 Task: Go to Program & Features. Select Whole Food Market. Add to cart Organic Herbal Remedies-2. Place order for Kira Turner, _x000D_
2504 Standardbred Dr_x000D_
Lancaster, Pennsylvania(PA), 17603, Cell Number (717) 299-6227
Action: Mouse moved to (288, 268)
Screenshot: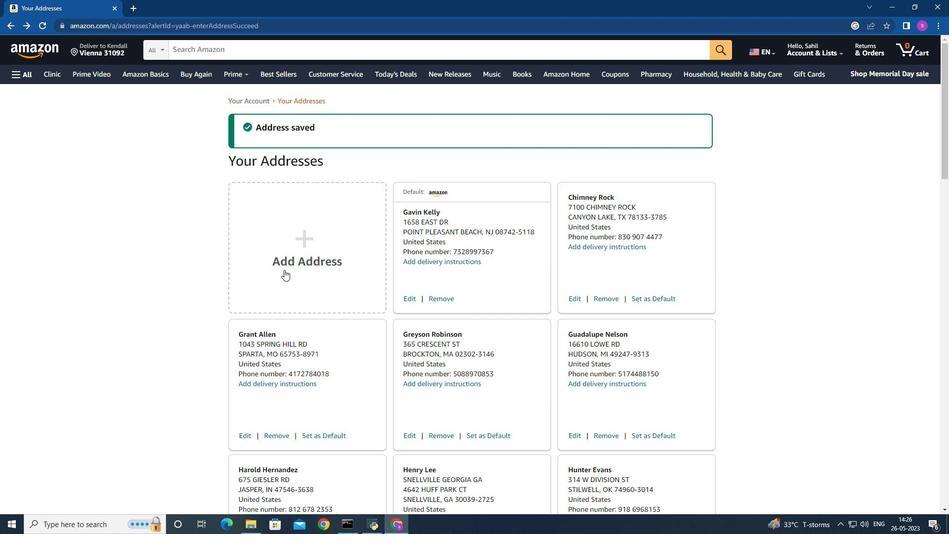 
Action: Mouse pressed left at (288, 268)
Screenshot: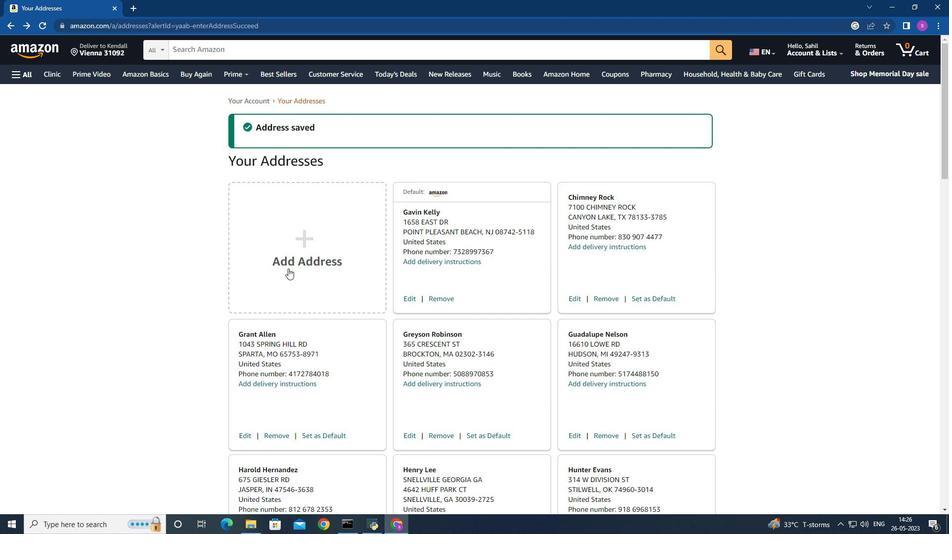 
Action: Mouse moved to (395, 240)
Screenshot: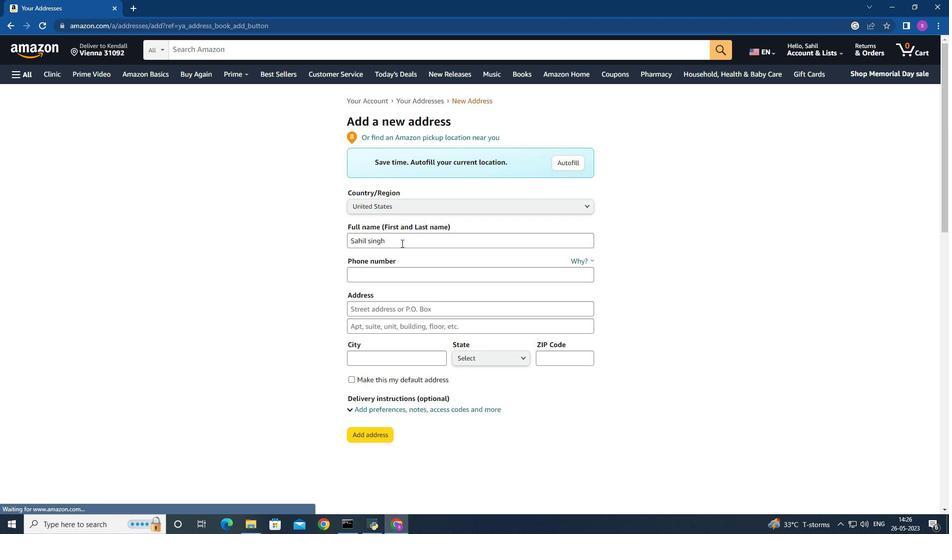 
Action: Mouse pressed left at (395, 240)
Screenshot: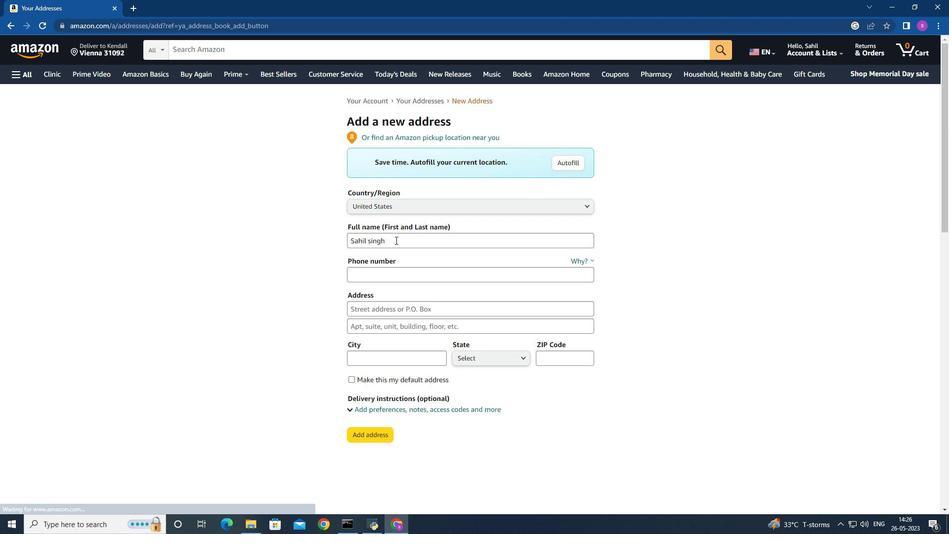 
Action: Mouse moved to (320, 247)
Screenshot: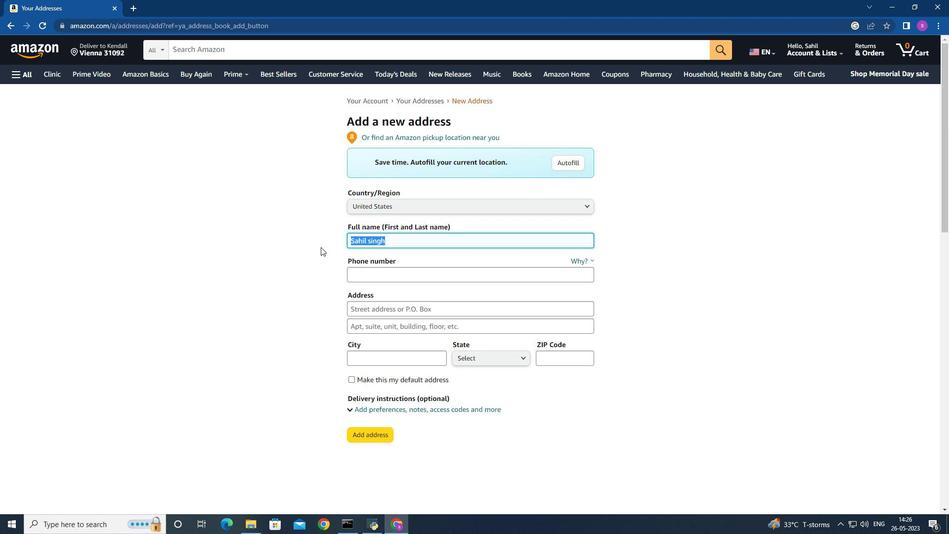 
Action: Key pressed <Key.backspace><Key.shift>Kira<Key.space><Key.shift><Key.shift>Turner
Screenshot: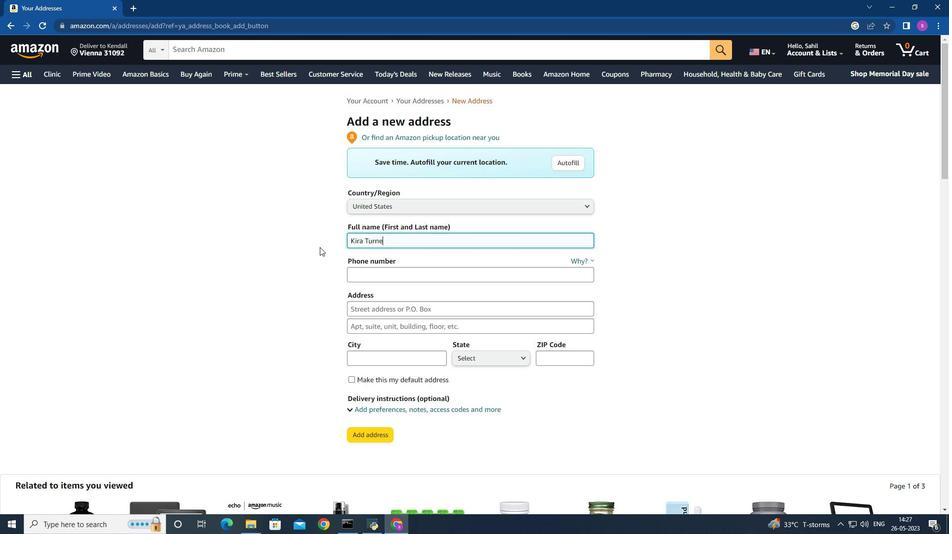 
Action: Mouse moved to (365, 276)
Screenshot: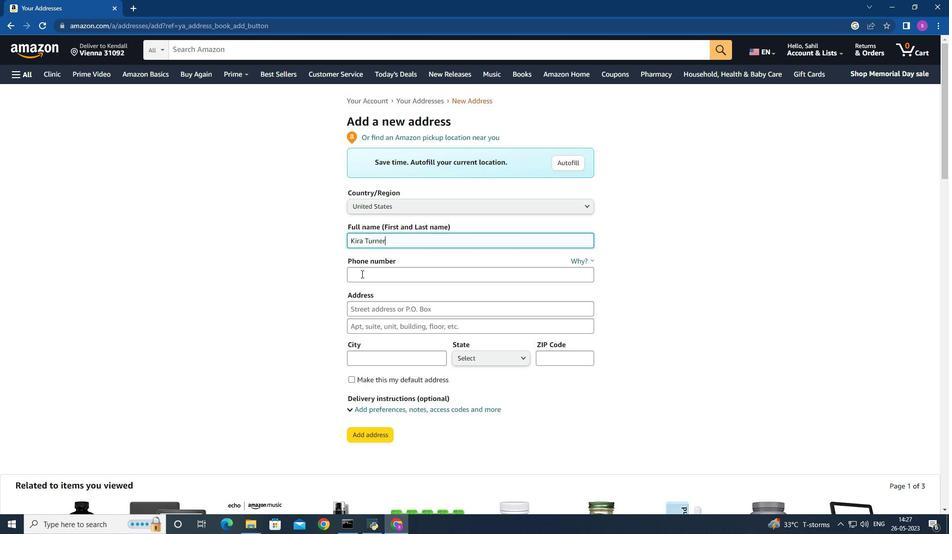 
Action: Mouse pressed left at (365, 276)
Screenshot: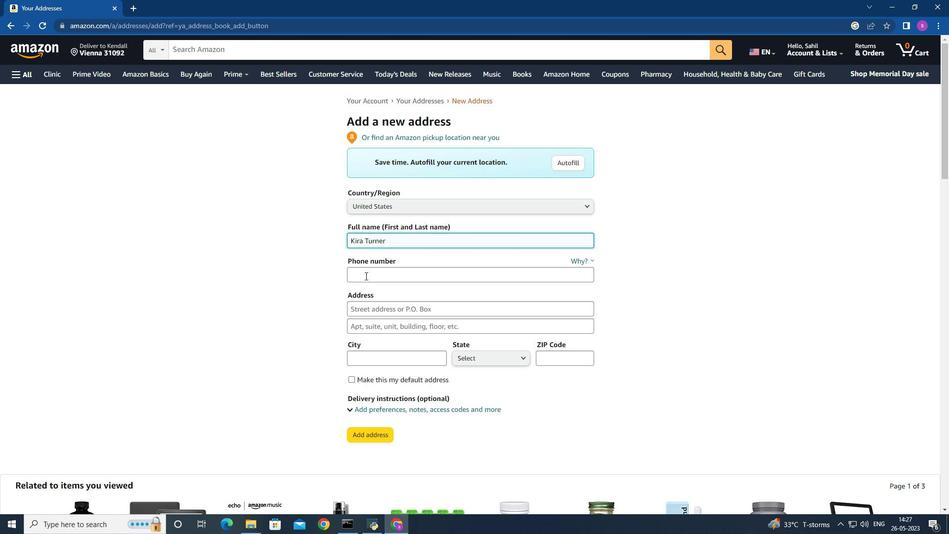 
Action: Key pressed 717<Key.space>299<Key.space>6227
Screenshot: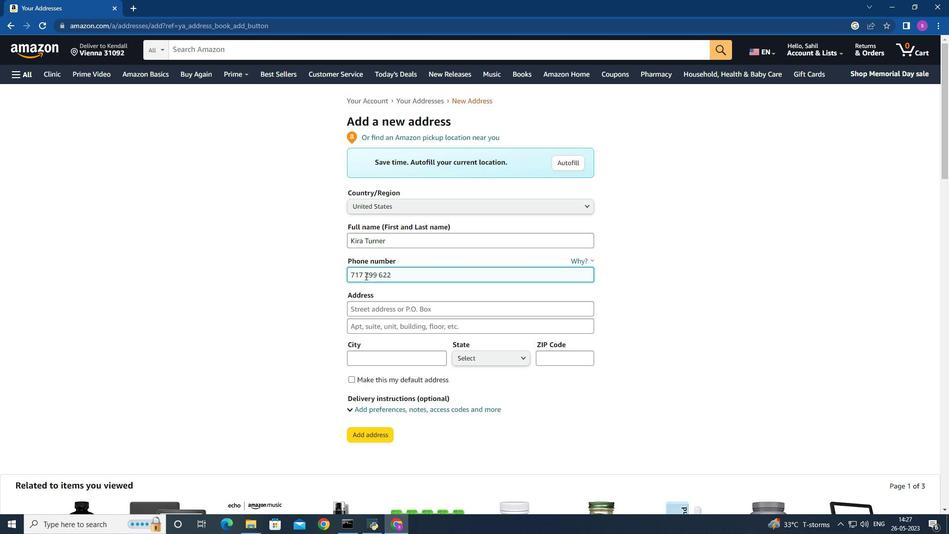 
Action: Mouse moved to (364, 308)
Screenshot: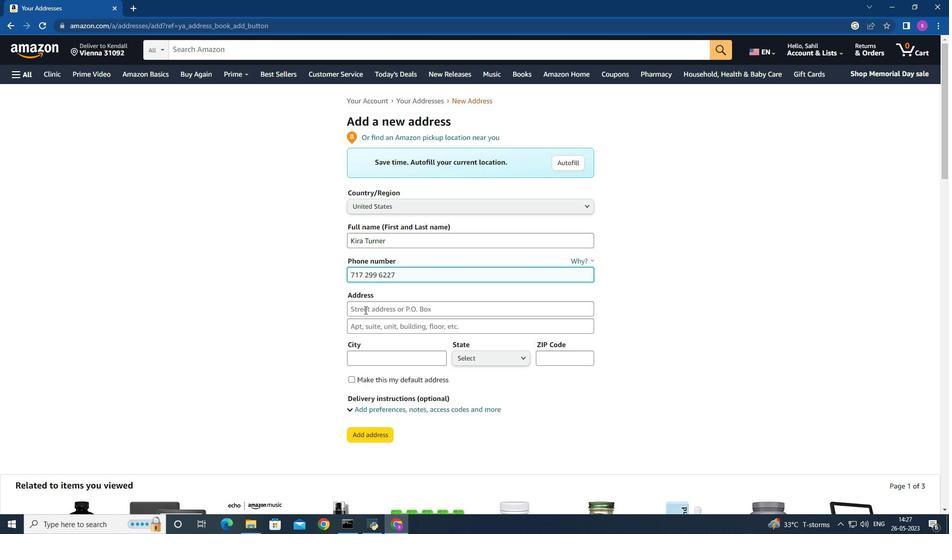 
Action: Mouse pressed left at (364, 308)
Screenshot: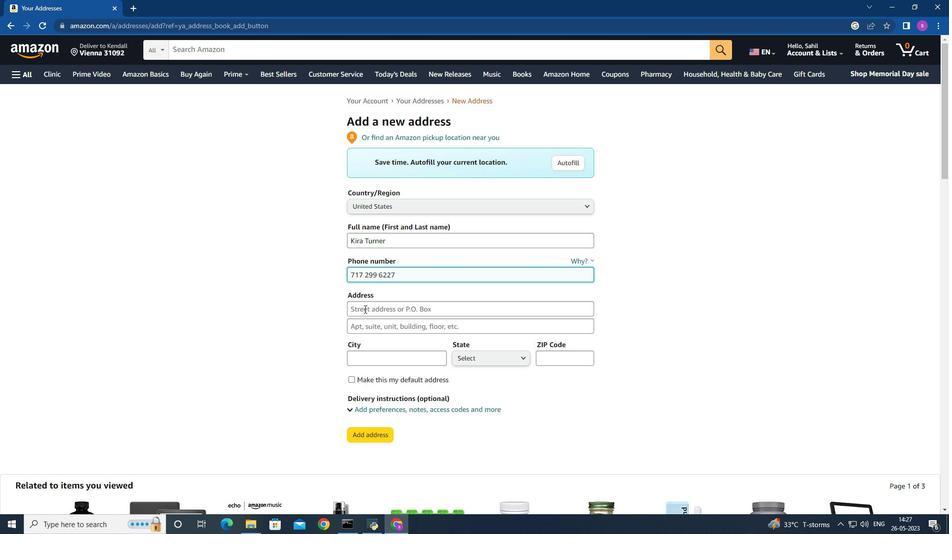 
Action: Mouse moved to (365, 308)
Screenshot: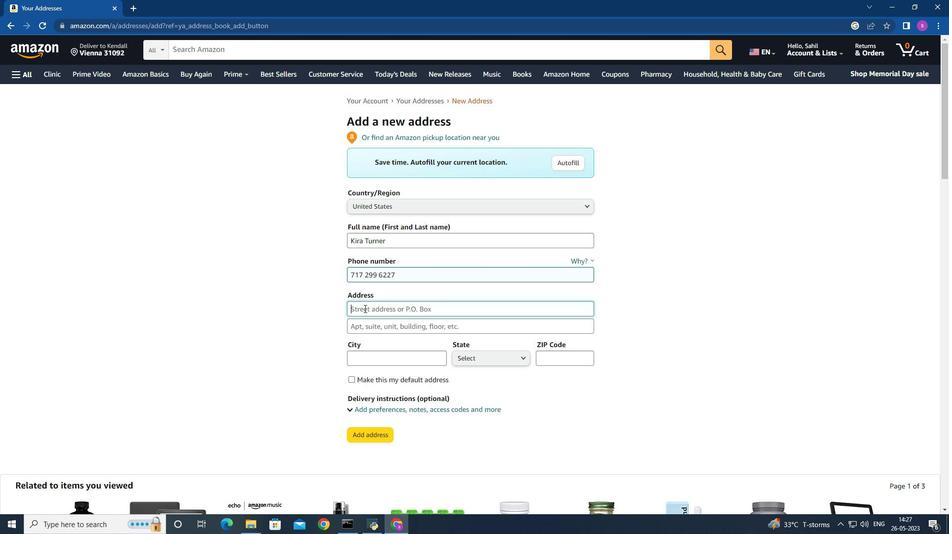 
Action: Key pressed <Key.shift>Lancaster,<Key.space><Key.shift>Penn<Key.backspace><Key.backspace><Key.backspace><Key.backspace><Key.backspace><Key.backspace><Key.backspace><Key.backspace><Key.backspace><Key.backspace><Key.backspace><Key.backspace><Key.backspace><Key.backspace><Key.backspace><Key.backspace><Key.backspace><Key.backspace>2504<Key.space><Key.shift><Key.shift><Key.shift><Key.shift><Key.shift><Key.shift><Key.shift><Key.shift>Standarb<Key.backspace>dbred
Screenshot: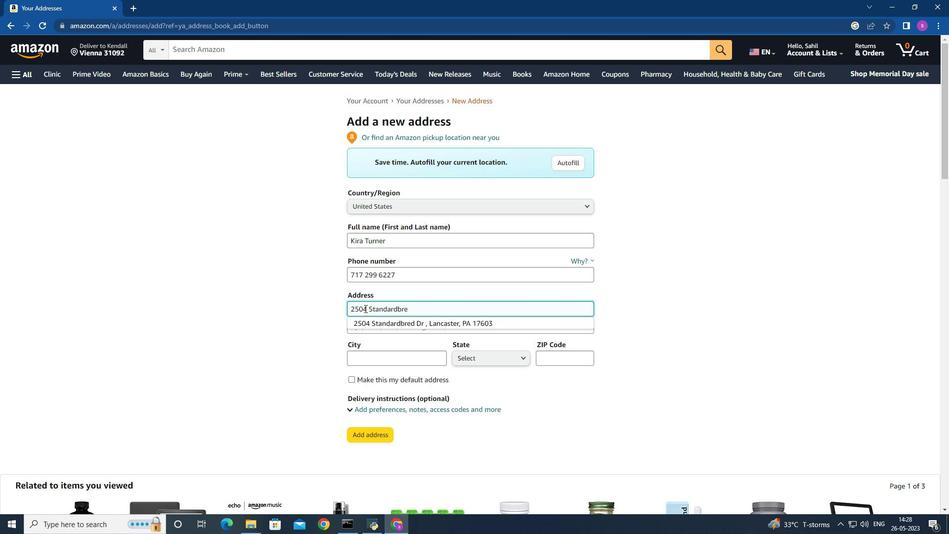 
Action: Mouse moved to (381, 321)
Screenshot: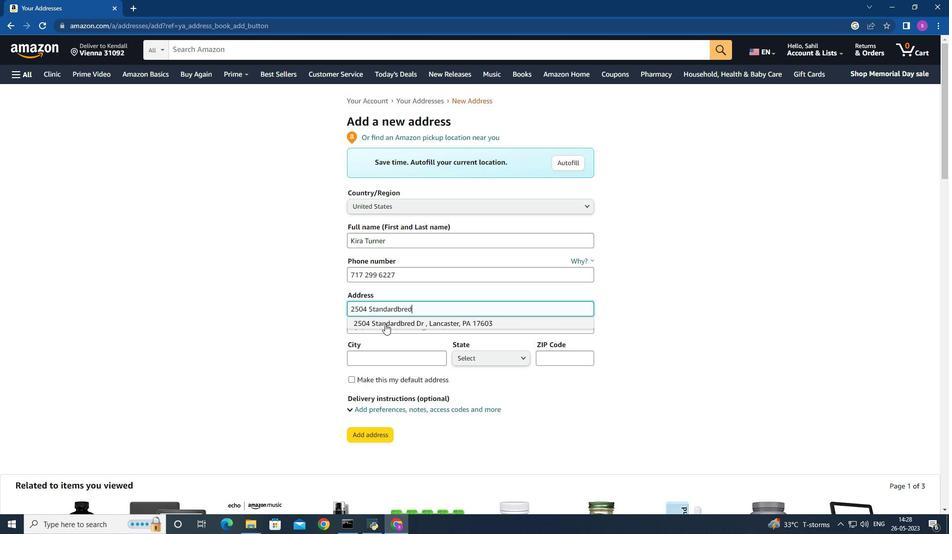 
Action: Mouse pressed left at (381, 321)
Screenshot: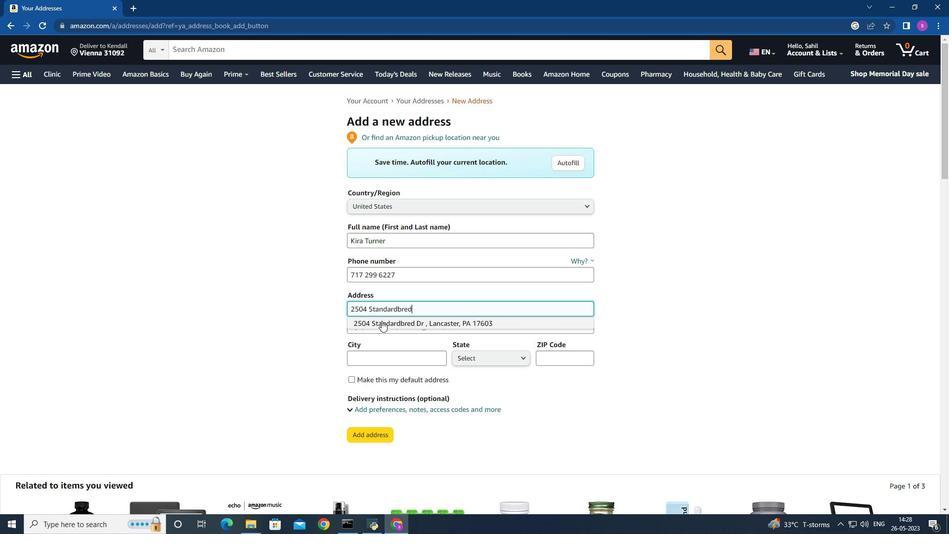 
Action: Mouse moved to (365, 433)
Screenshot: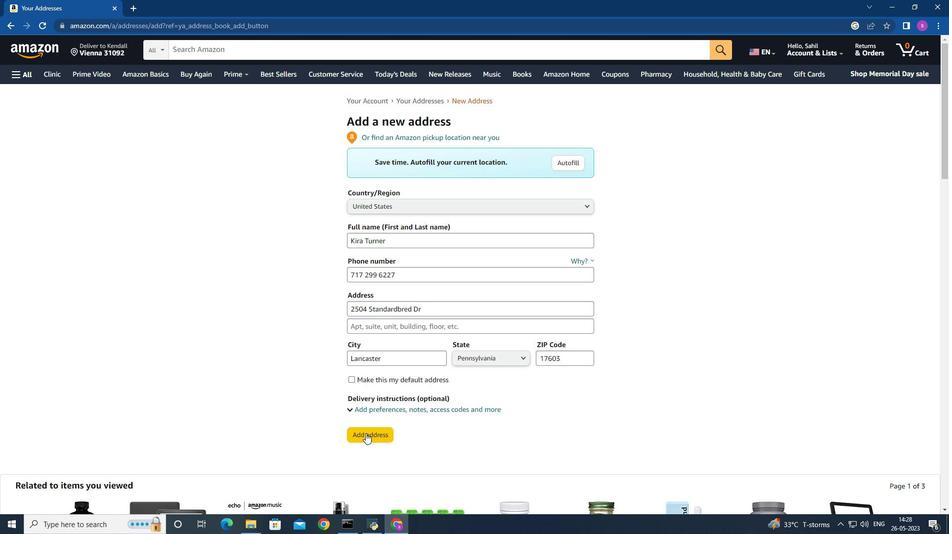 
Action: Mouse pressed left at (365, 433)
Screenshot: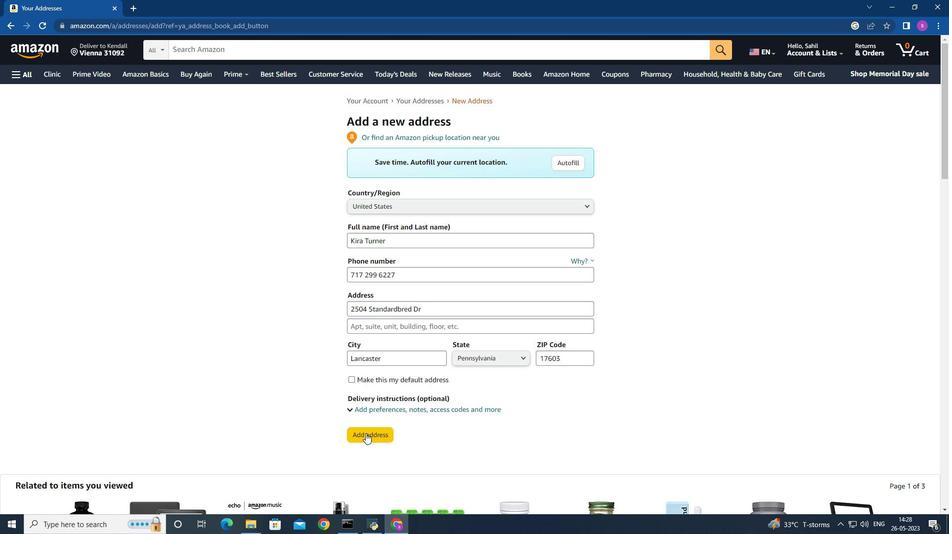 
Action: Mouse moved to (110, 48)
Screenshot: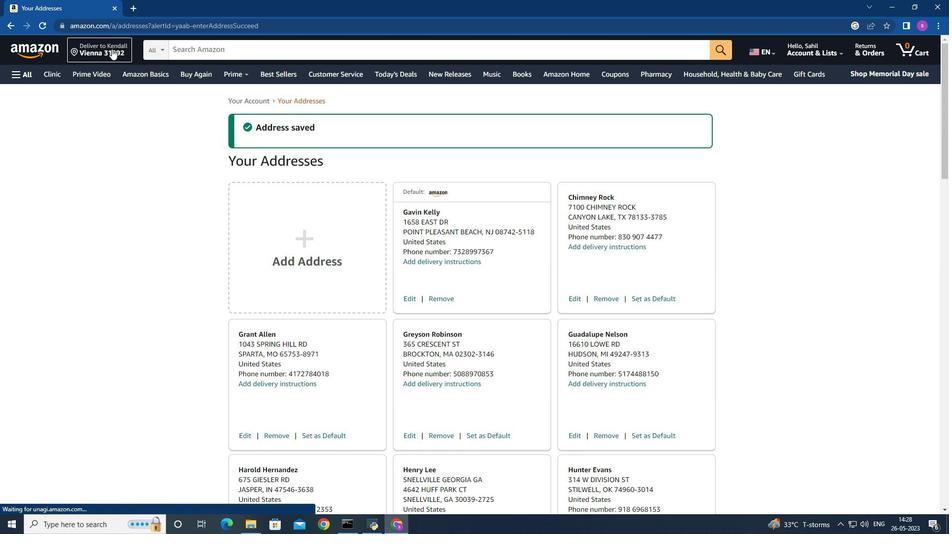 
Action: Mouse pressed left at (110, 48)
Screenshot: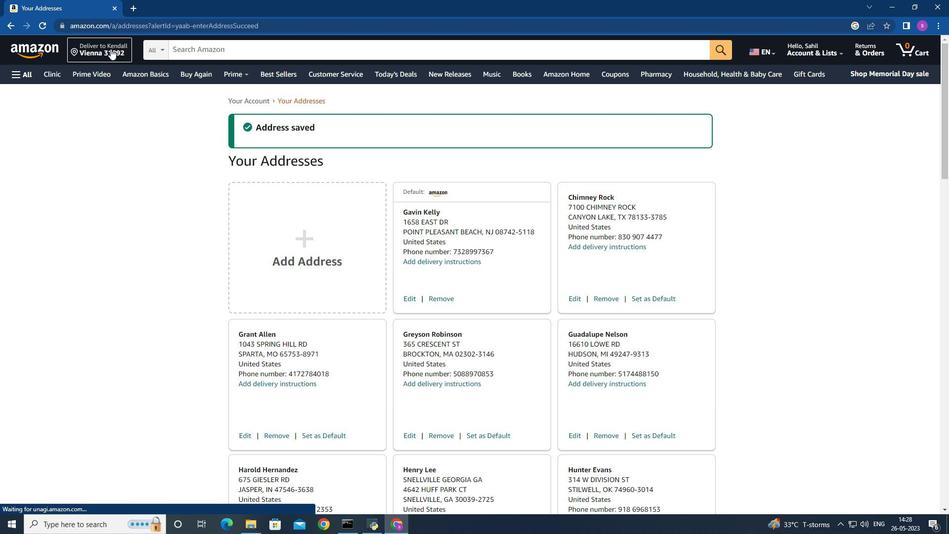 
Action: Mouse moved to (405, 308)
Screenshot: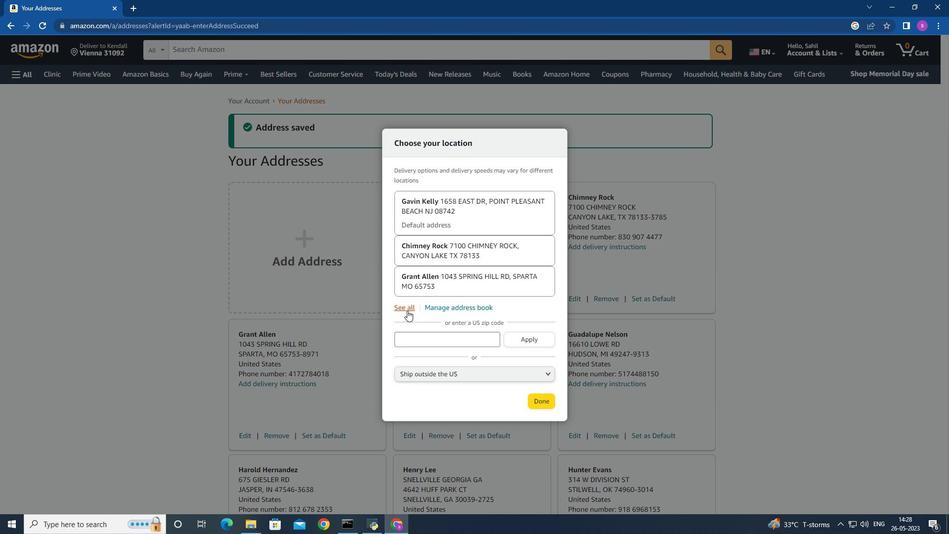 
Action: Mouse pressed left at (405, 308)
Screenshot: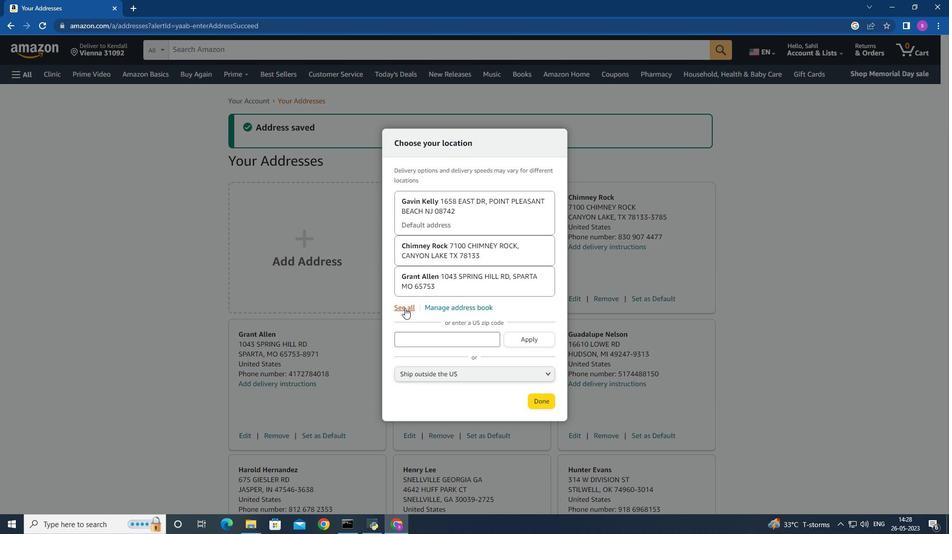 
Action: Mouse moved to (420, 322)
Screenshot: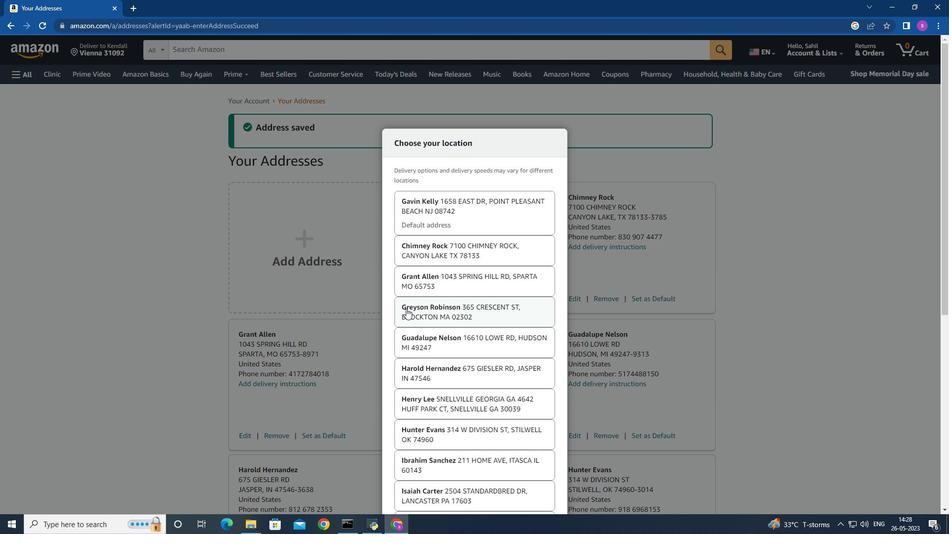 
Action: Mouse scrolled (420, 322) with delta (0, 0)
Screenshot: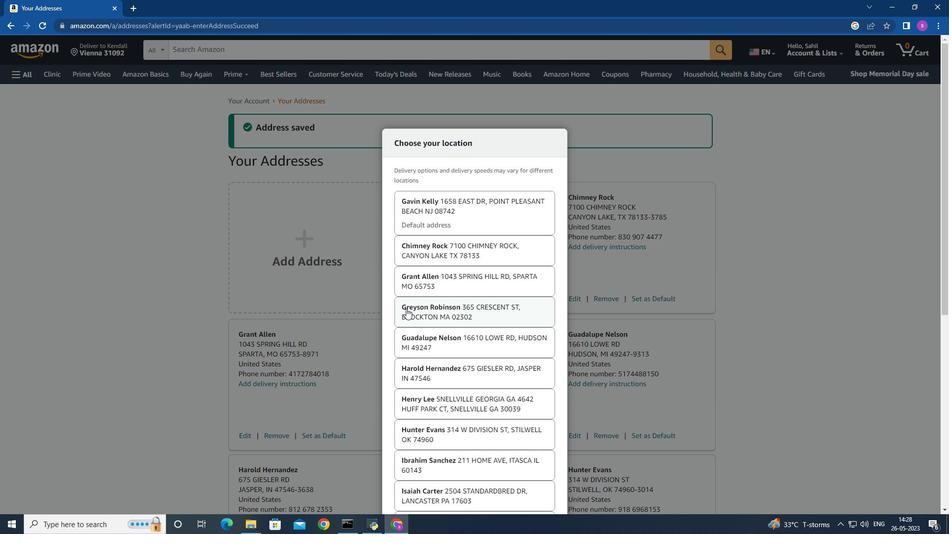 
Action: Mouse moved to (425, 326)
Screenshot: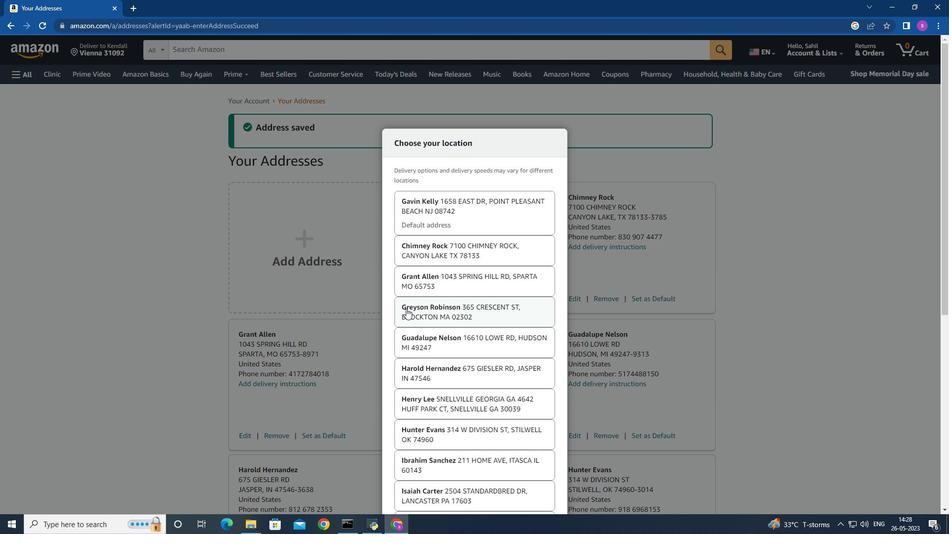 
Action: Mouse scrolled (425, 325) with delta (0, 0)
Screenshot: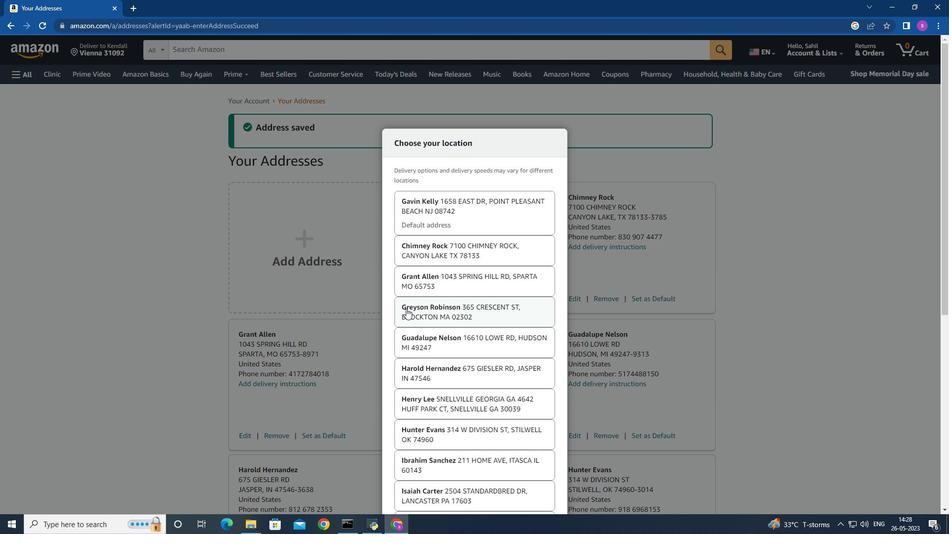 
Action: Mouse moved to (427, 329)
Screenshot: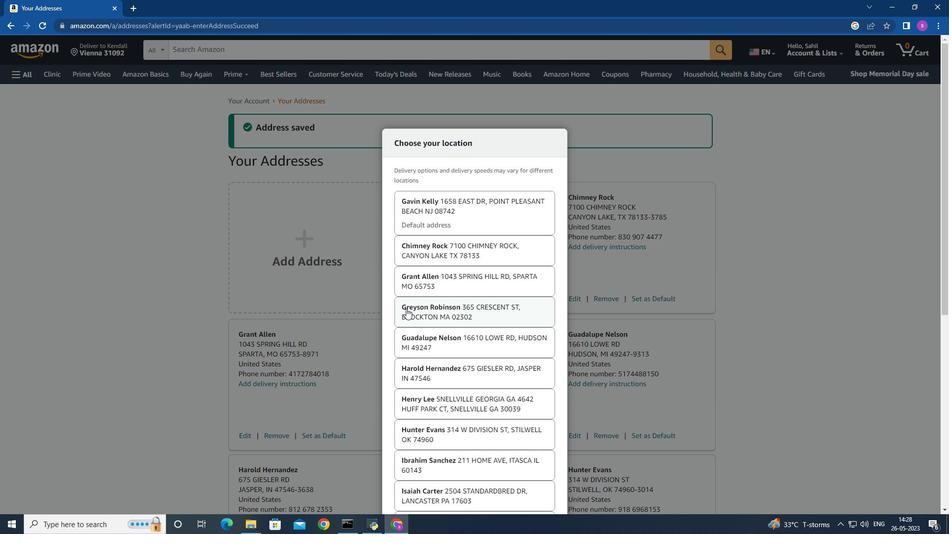 
Action: Mouse scrolled (427, 328) with delta (0, 0)
Screenshot: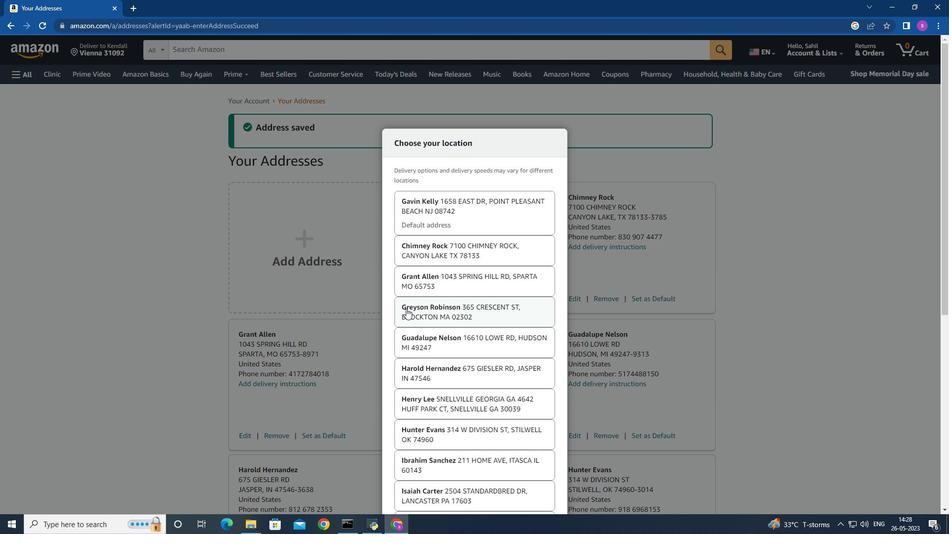 
Action: Mouse moved to (428, 329)
Screenshot: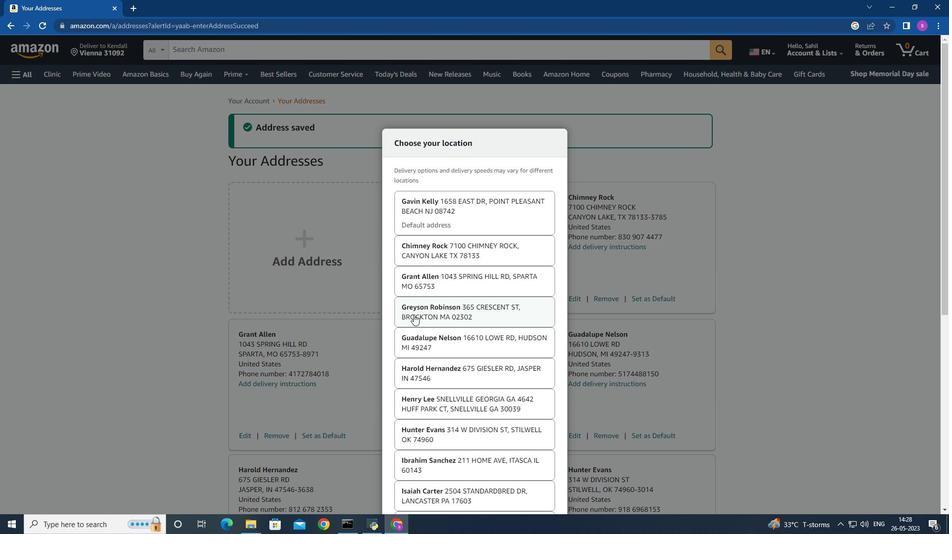 
Action: Mouse scrolled (428, 328) with delta (0, 0)
Screenshot: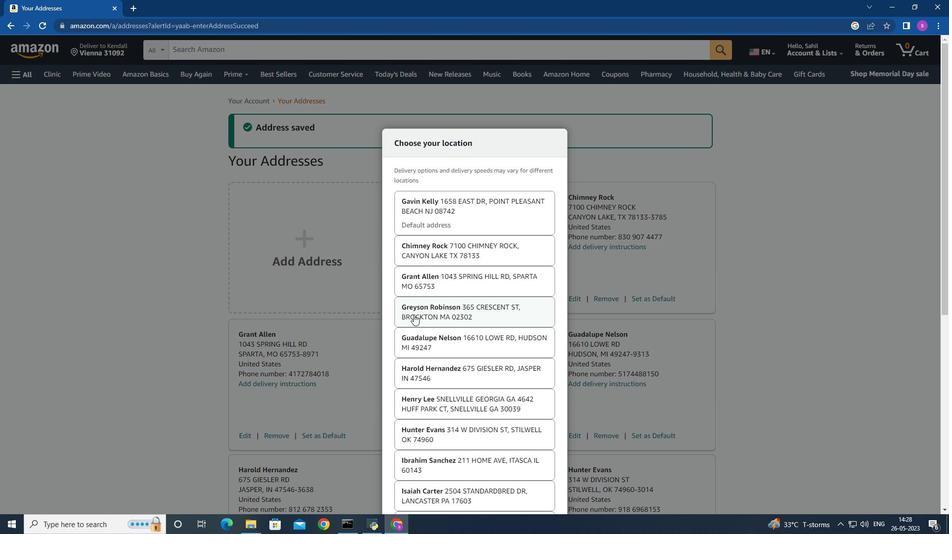 
Action: Mouse moved to (428, 329)
Screenshot: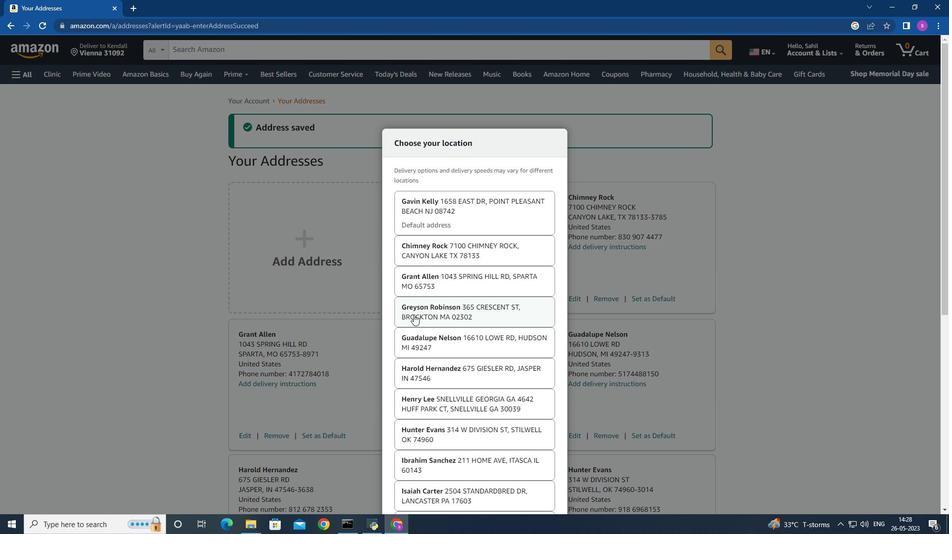 
Action: Mouse scrolled (428, 328) with delta (0, 0)
Screenshot: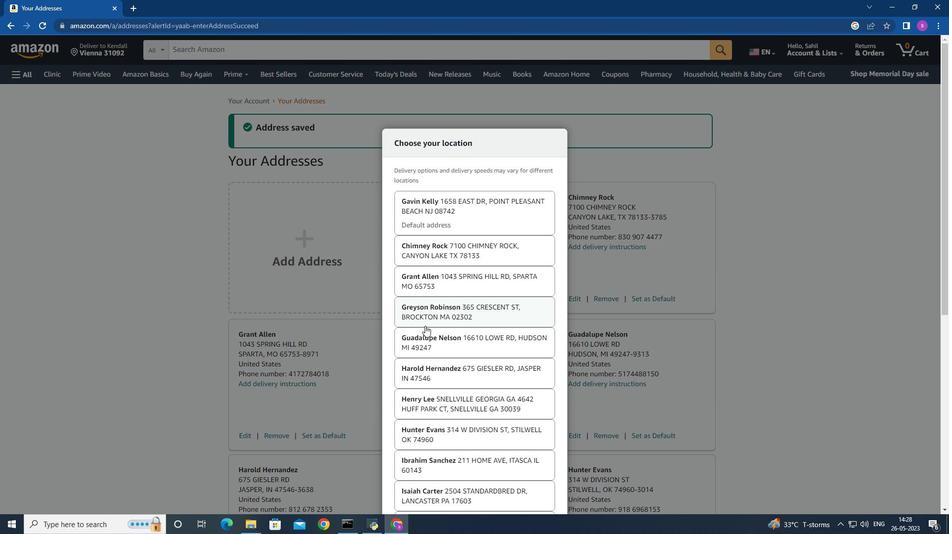 
Action: Mouse moved to (428, 328)
Screenshot: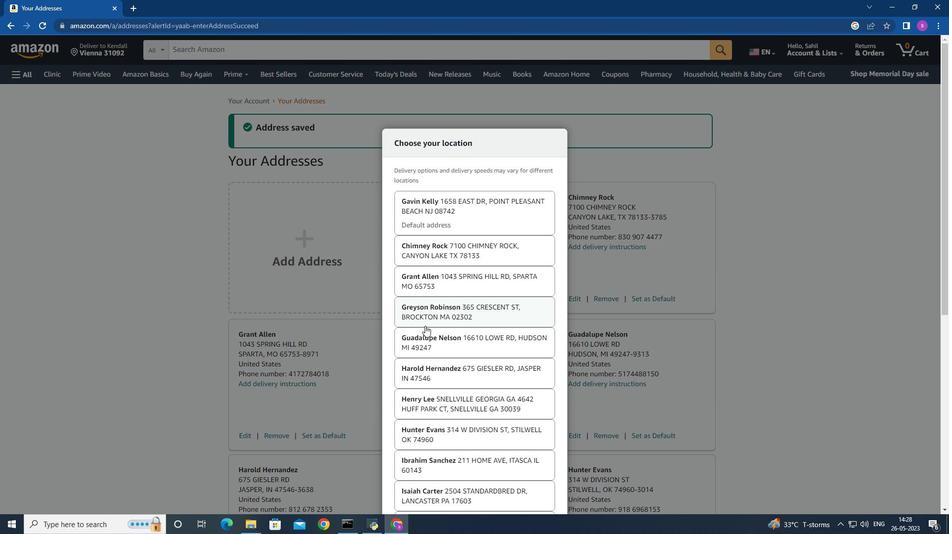 
Action: Mouse scrolled (428, 328) with delta (0, 0)
Screenshot: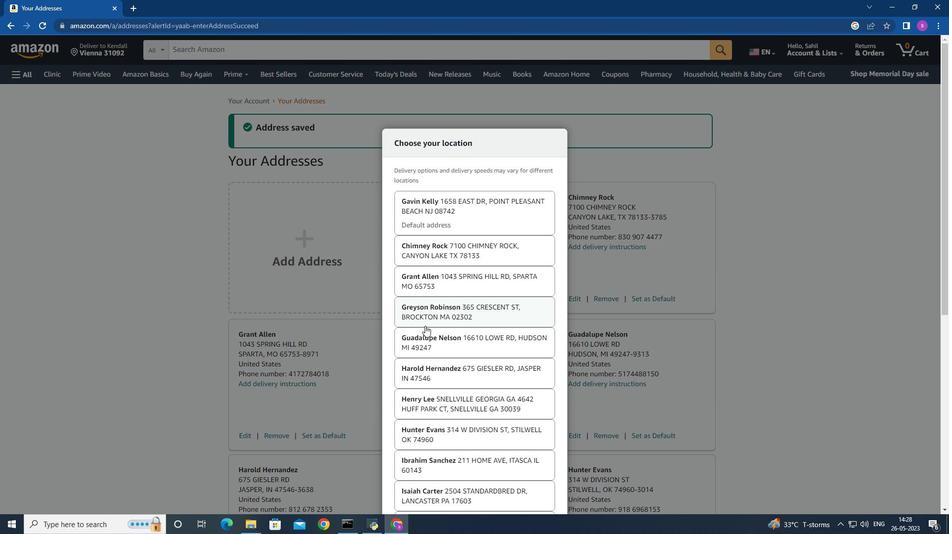 
Action: Mouse moved to (430, 321)
Screenshot: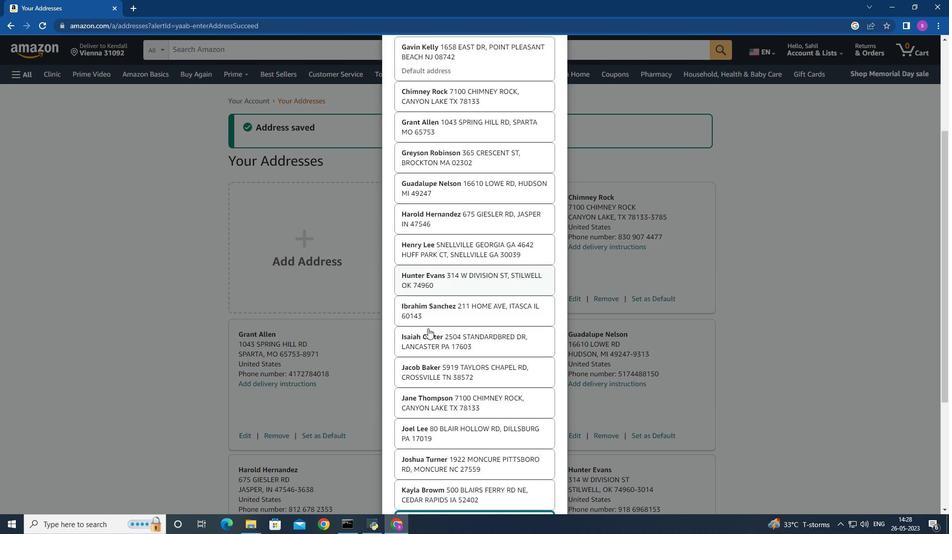 
Action: Mouse scrolled (429, 327) with delta (0, 0)
Screenshot: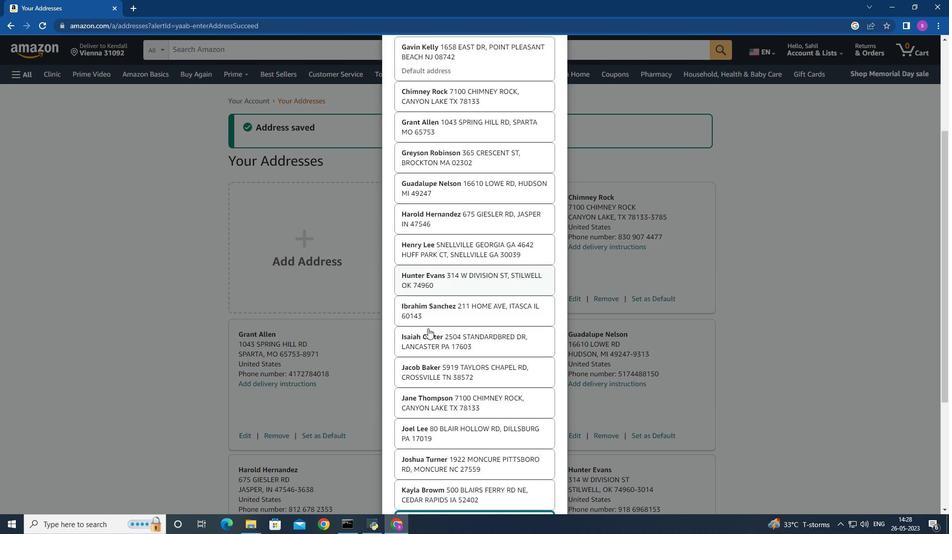 
Action: Mouse moved to (455, 373)
Screenshot: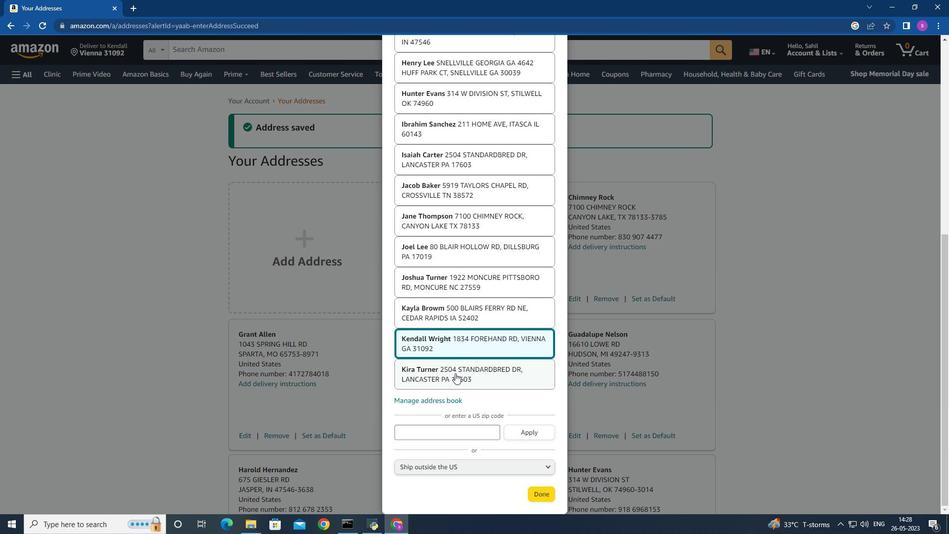 
Action: Mouse pressed left at (455, 373)
Screenshot: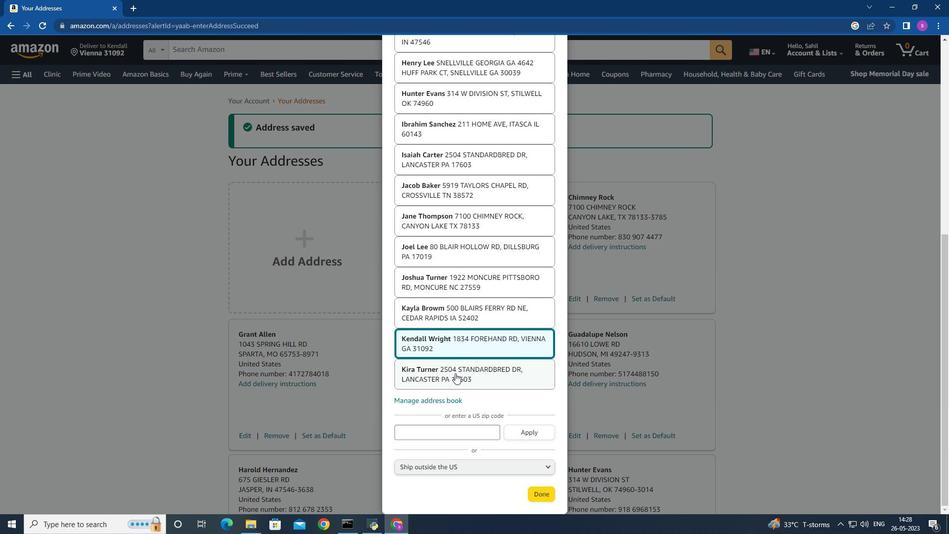 
Action: Mouse moved to (544, 495)
Screenshot: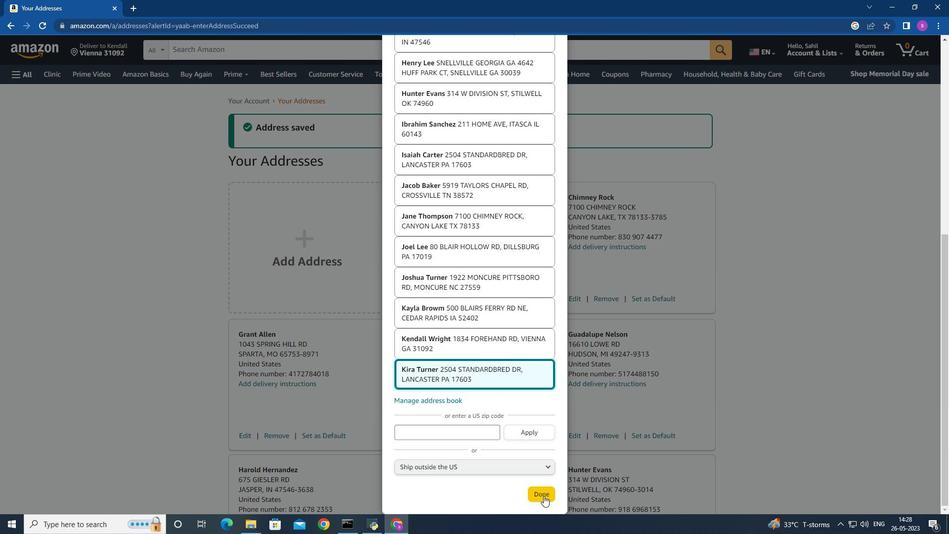 
Action: Mouse pressed left at (544, 495)
Screenshot: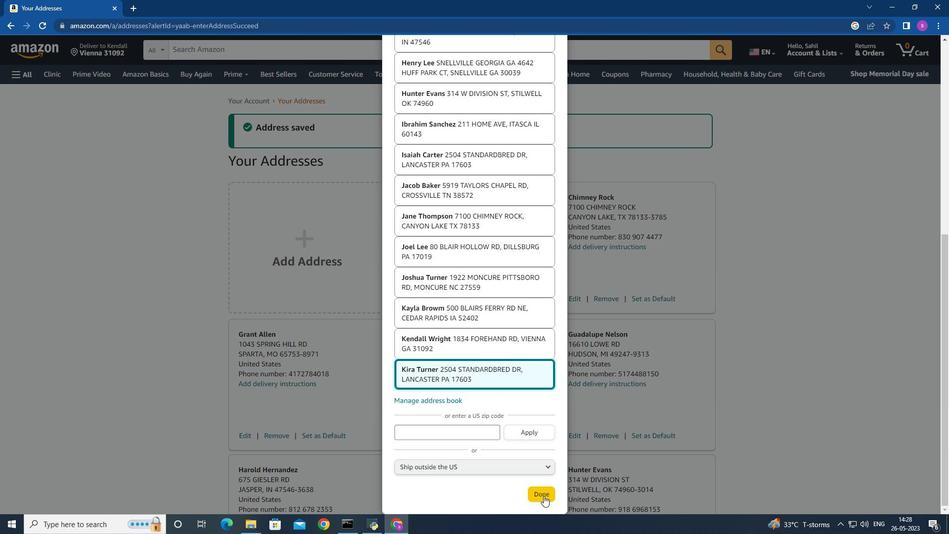 
Action: Mouse moved to (18, 77)
Screenshot: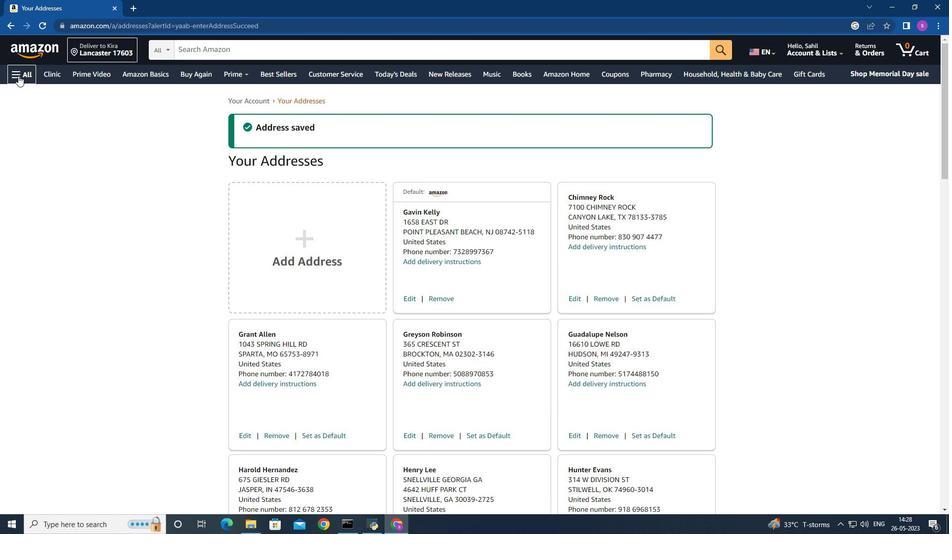 
Action: Mouse pressed left at (18, 77)
Screenshot: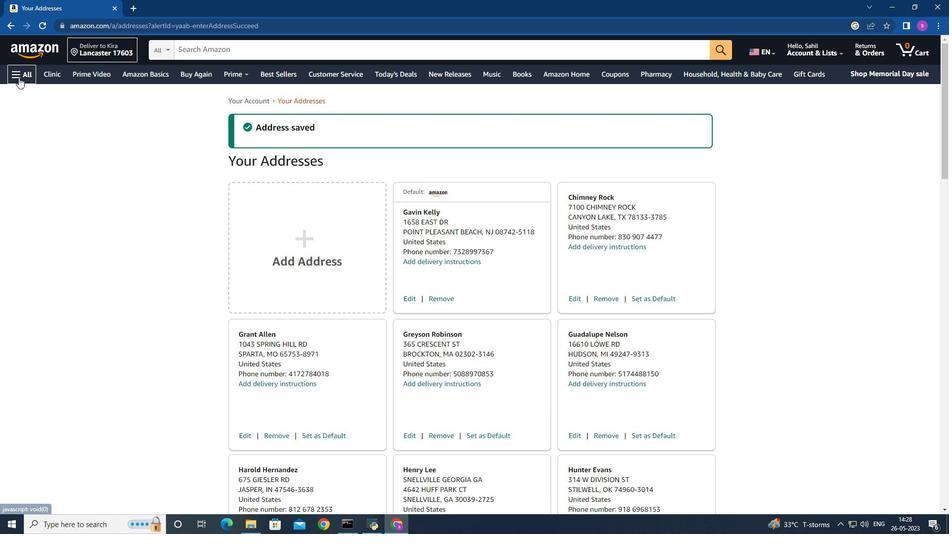 
Action: Mouse moved to (115, 244)
Screenshot: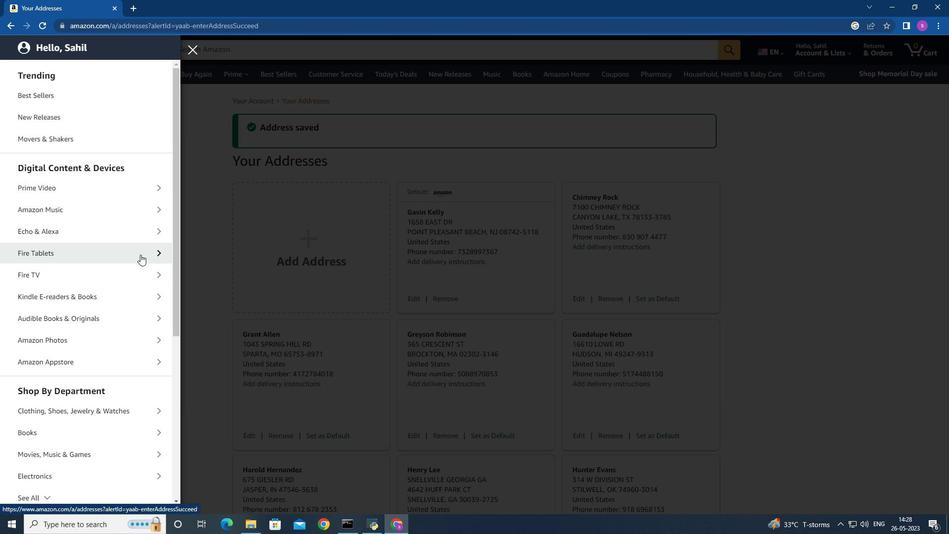 
Action: Mouse scrolled (115, 244) with delta (0, 0)
Screenshot: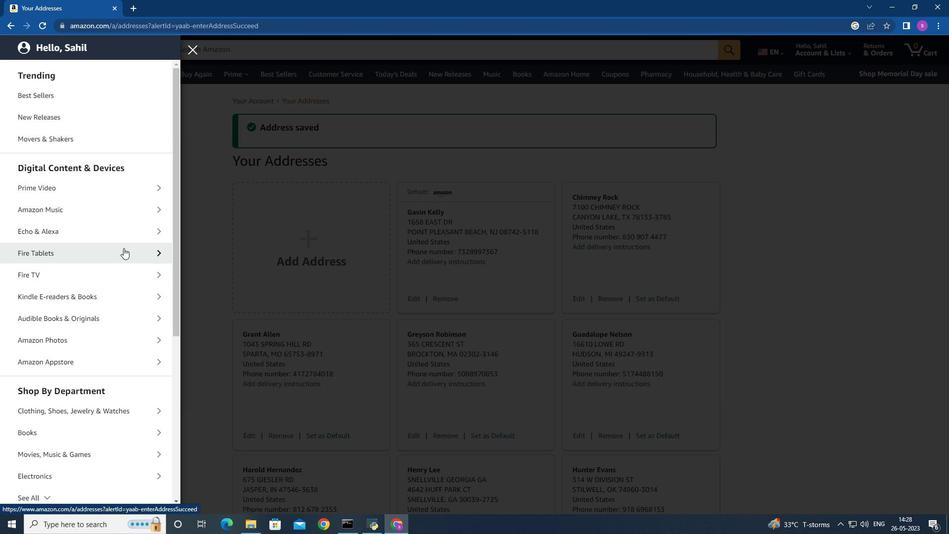
Action: Mouse scrolled (115, 244) with delta (0, 0)
Screenshot: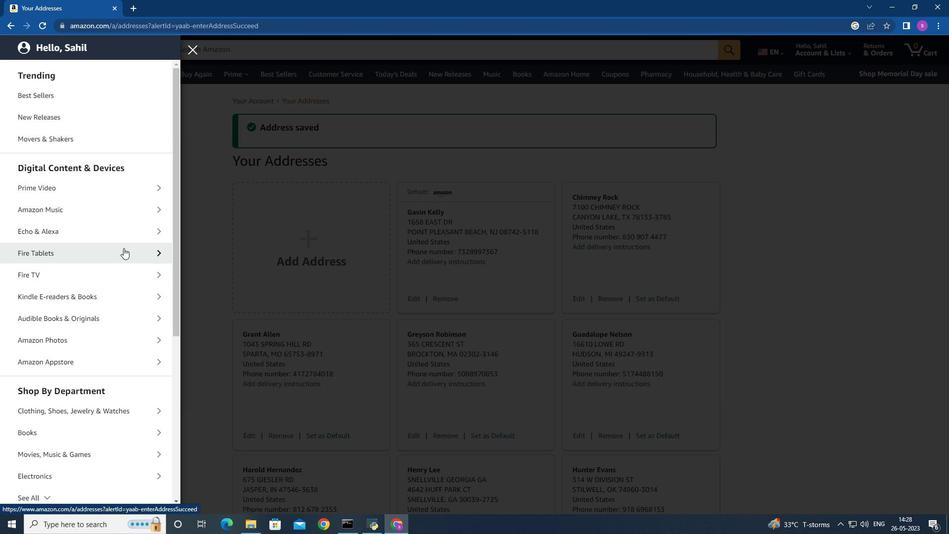 
Action: Mouse scrolled (115, 244) with delta (0, 0)
Screenshot: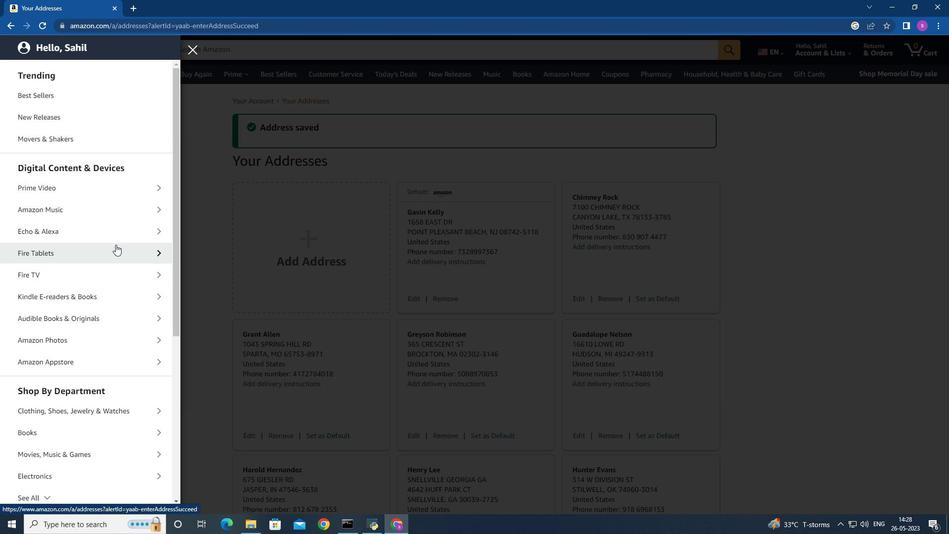 
Action: Mouse moved to (85, 367)
Screenshot: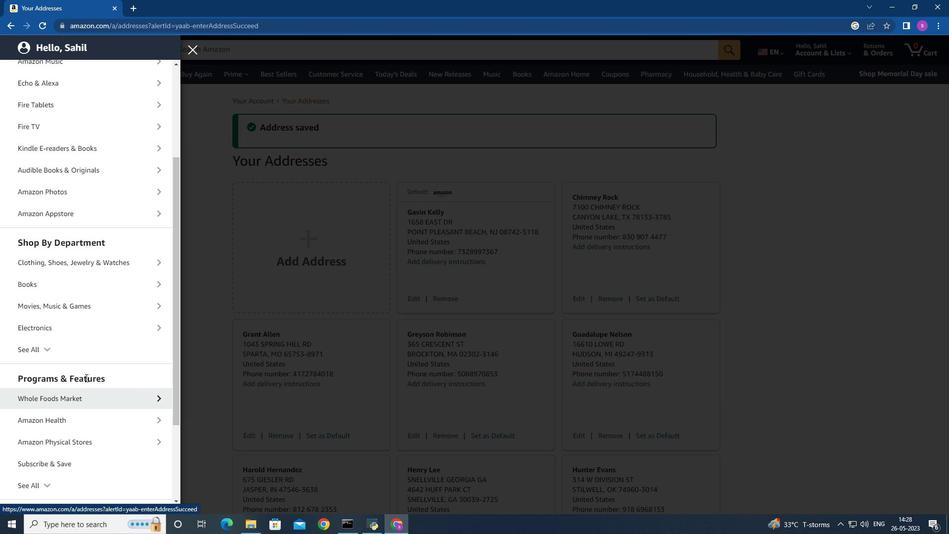 
Action: Mouse scrolled (85, 366) with delta (0, 0)
Screenshot: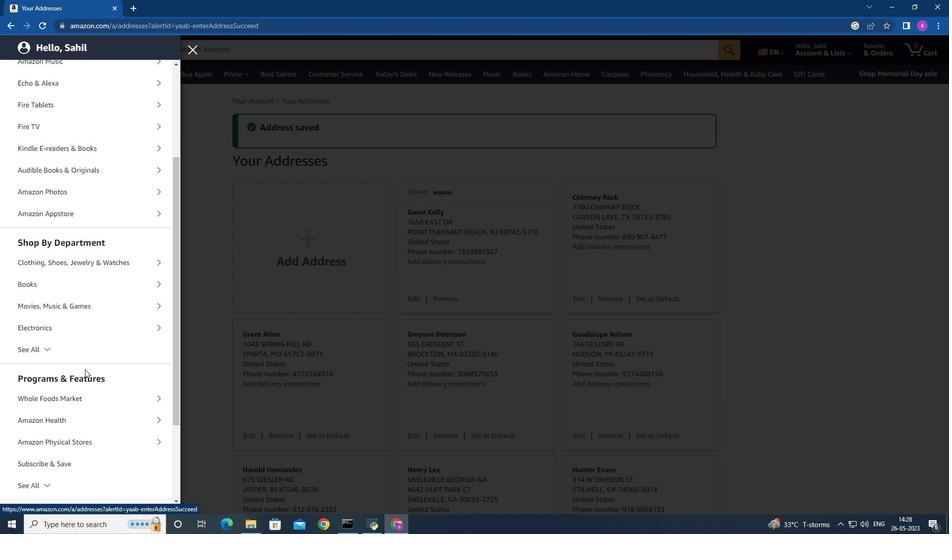 
Action: Mouse moved to (94, 352)
Screenshot: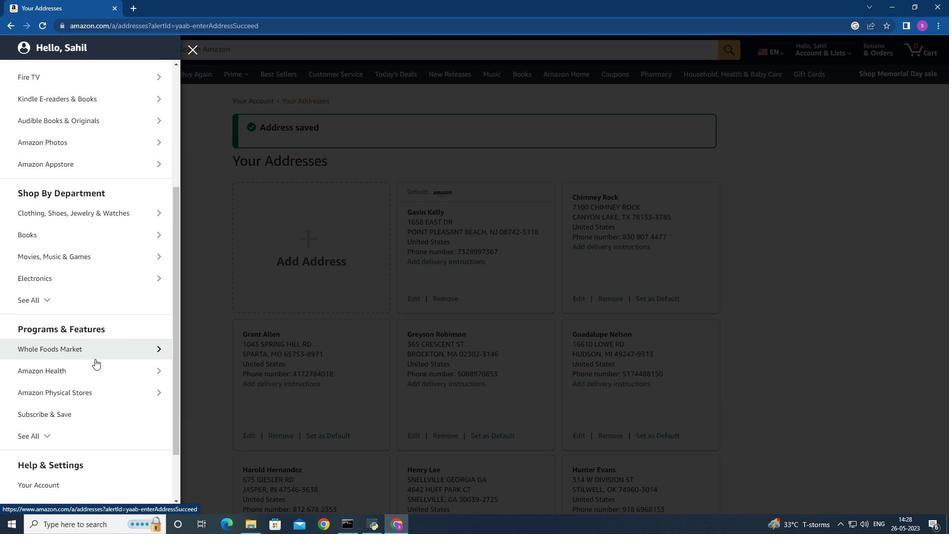 
Action: Mouse pressed left at (94, 352)
Screenshot: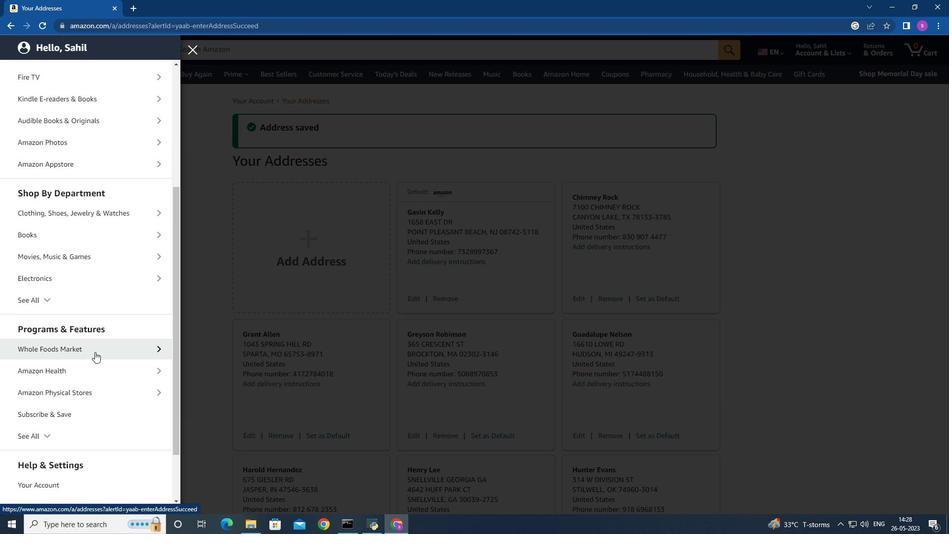 
Action: Mouse moved to (74, 119)
Screenshot: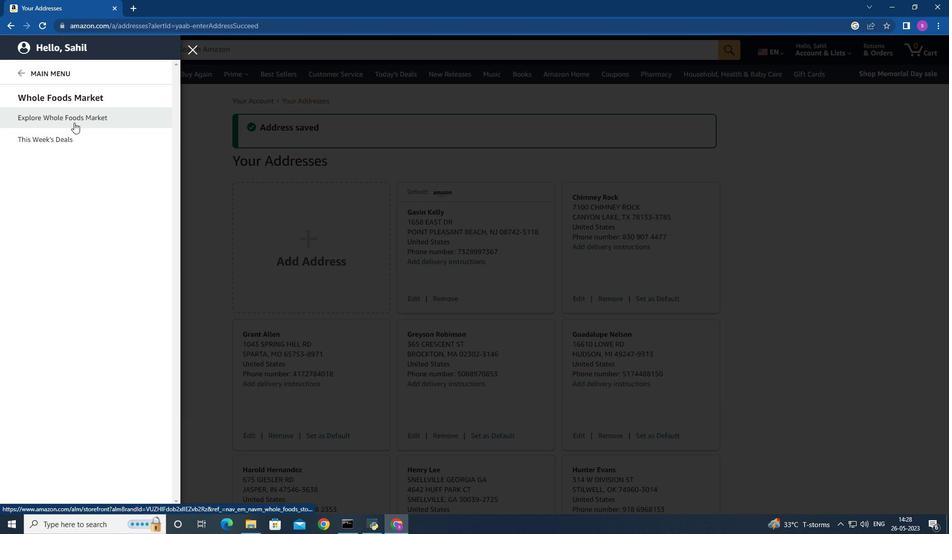 
Action: Mouse pressed left at (74, 119)
Screenshot: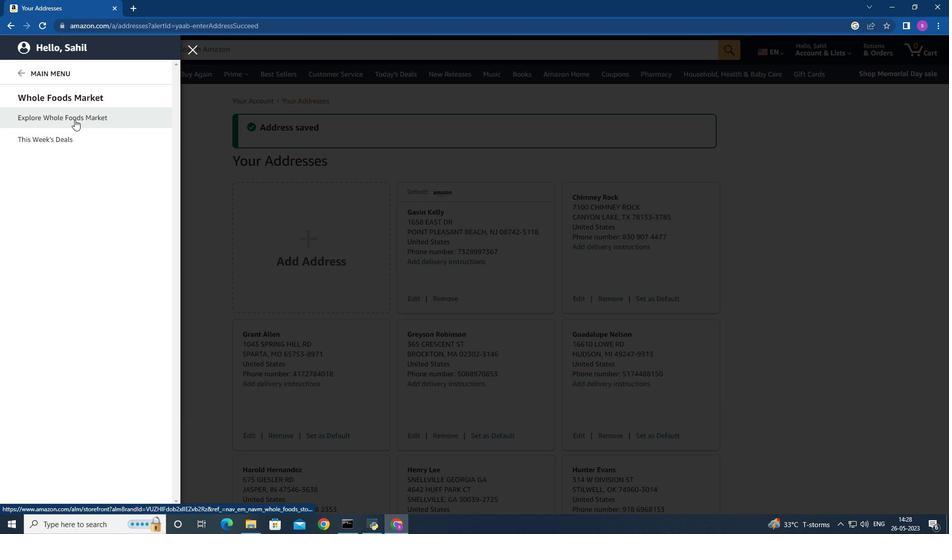
Action: Mouse moved to (238, 49)
Screenshot: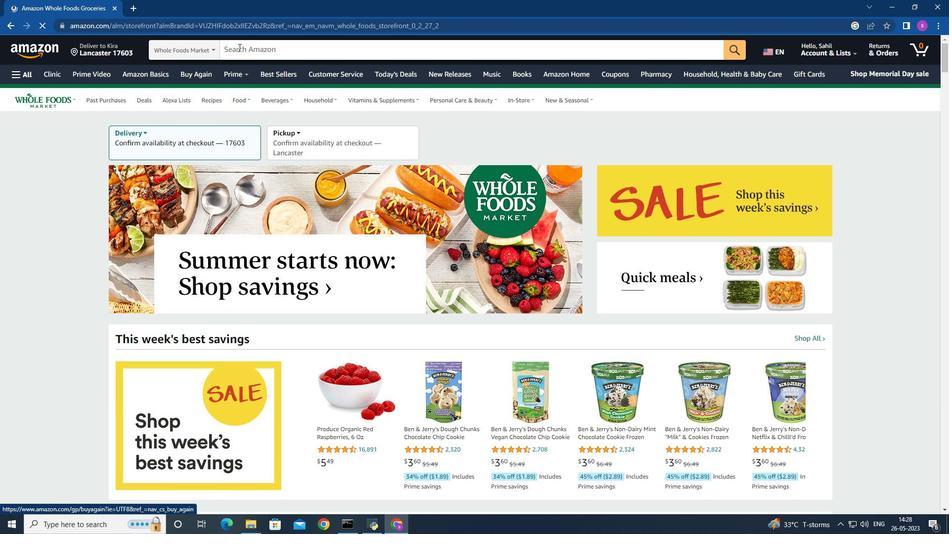 
Action: Mouse pressed left at (238, 49)
Screenshot: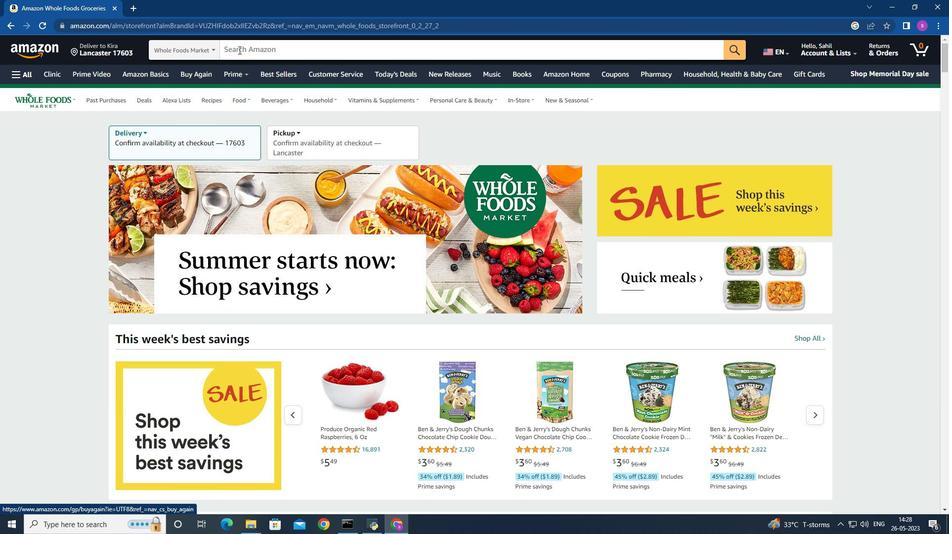 
Action: Mouse moved to (238, 56)
Screenshot: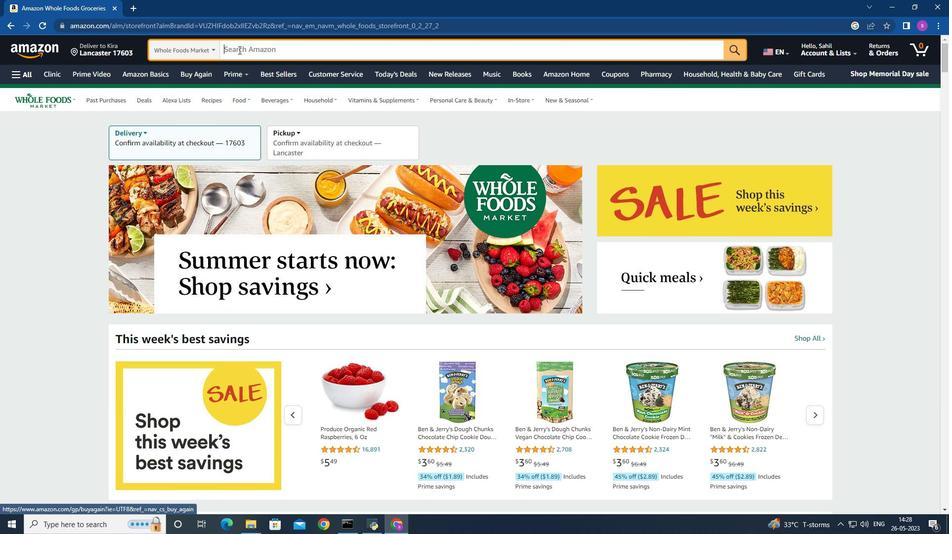 
Action: Key pressed <Key.shift>Organic<Key.space><Key.shift>Herbal<Key.space><Key.shift><Key.shift><Key.shift><Key.shift><Key.shift><Key.shift><Key.shift><Key.shift><Key.shift><Key.shift><Key.shift><Key.shift><Key.shift>Remedies<Key.enter>
Screenshot: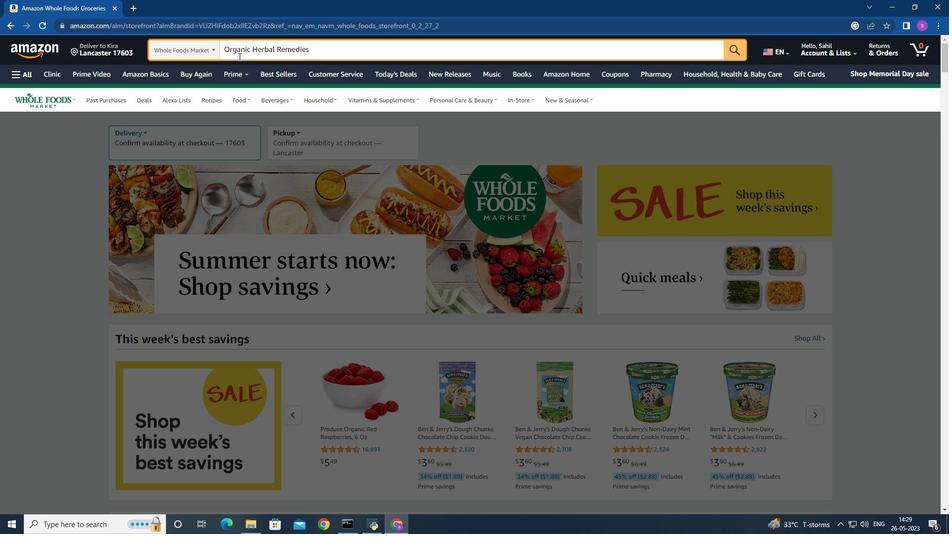 
Action: Mouse moved to (295, 246)
Screenshot: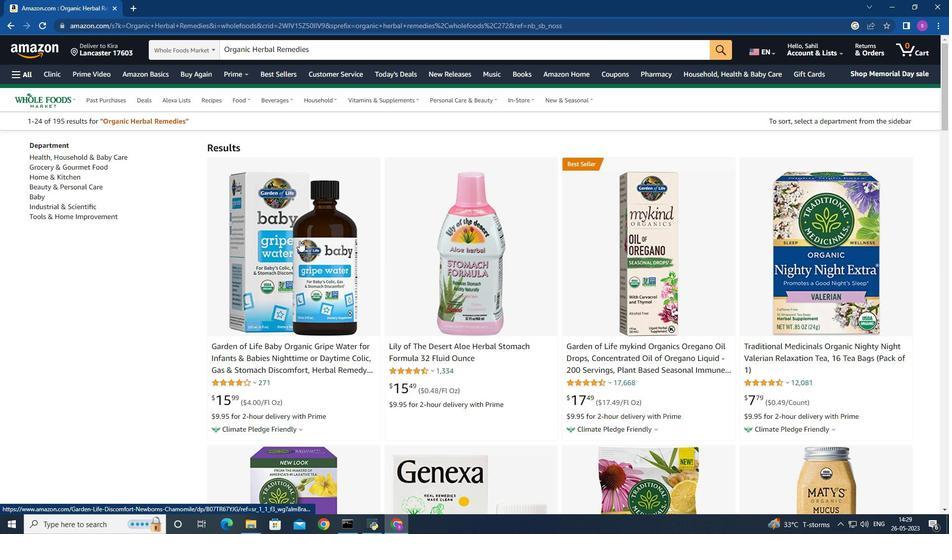 
Action: Mouse scrolled (295, 245) with delta (0, 0)
Screenshot: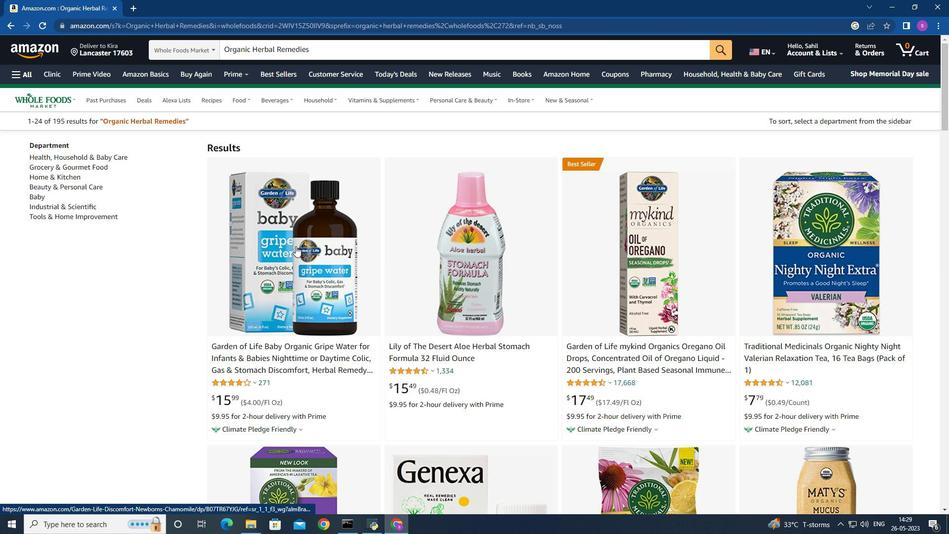 
Action: Mouse moved to (304, 233)
Screenshot: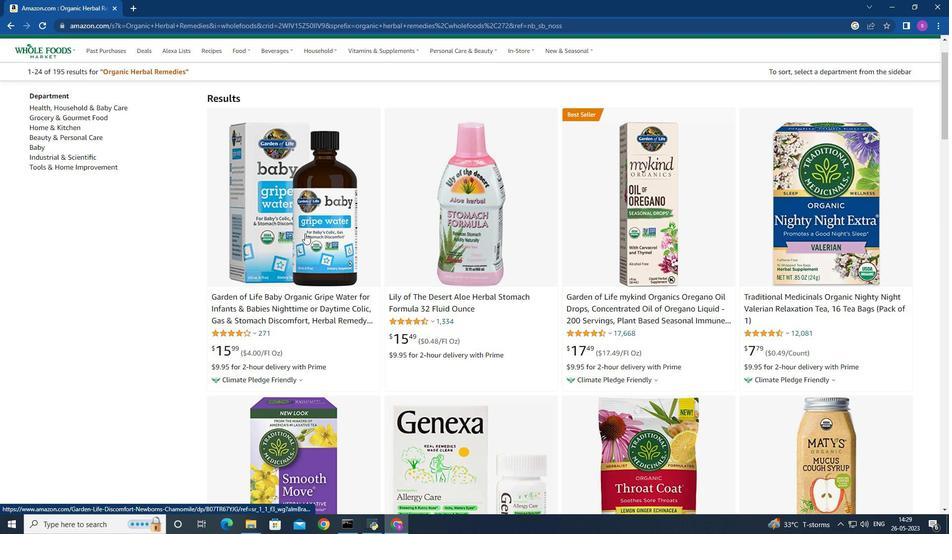 
Action: Mouse scrolled (304, 233) with delta (0, 0)
Screenshot: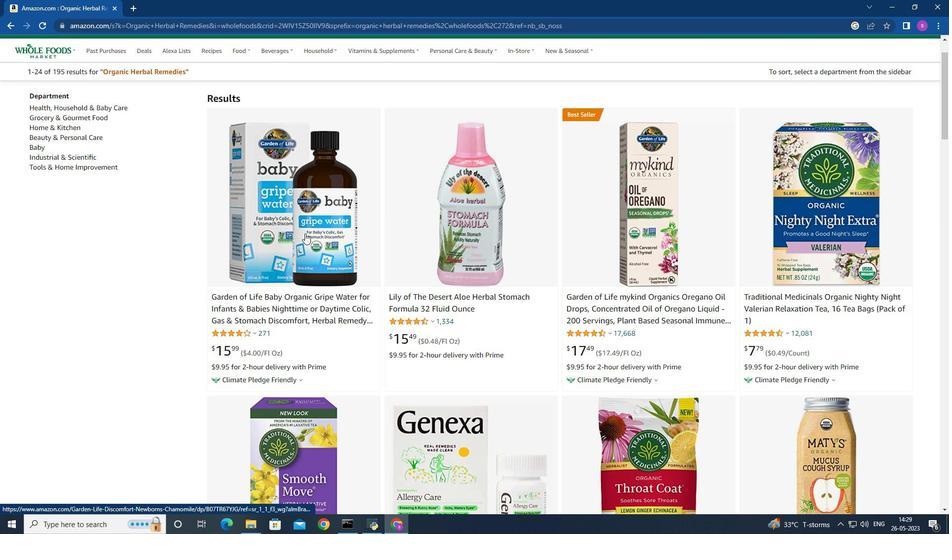 
Action: Mouse scrolled (304, 233) with delta (0, 0)
Screenshot: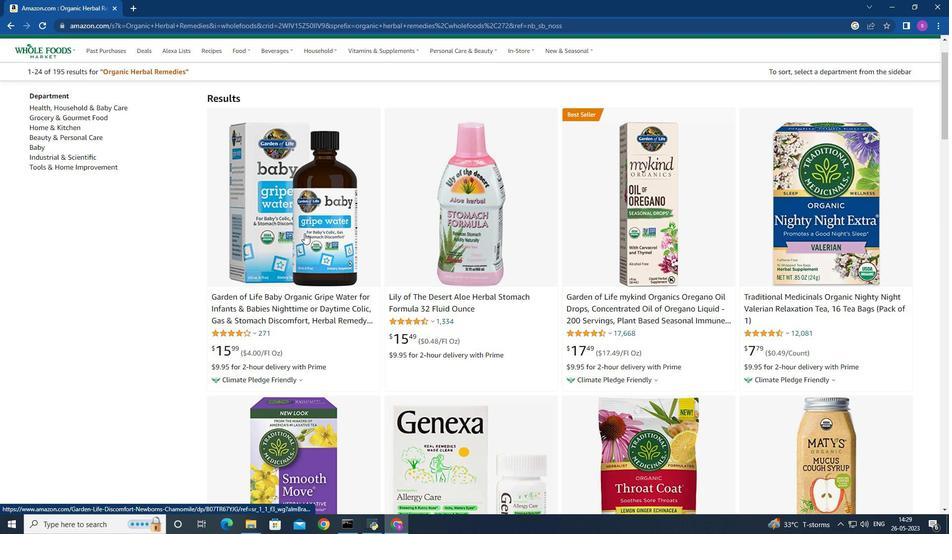 
Action: Mouse moved to (304, 233)
Screenshot: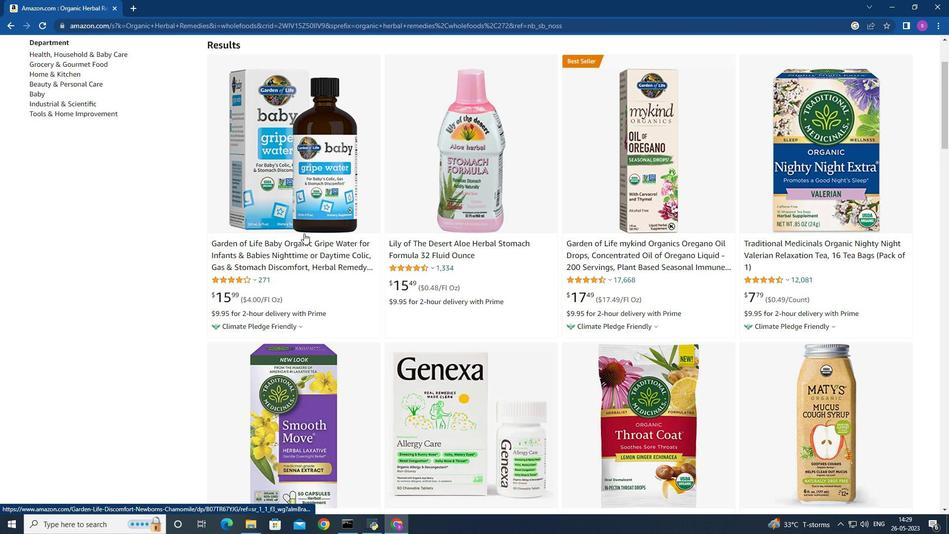 
Action: Mouse scrolled (304, 234) with delta (0, 0)
Screenshot: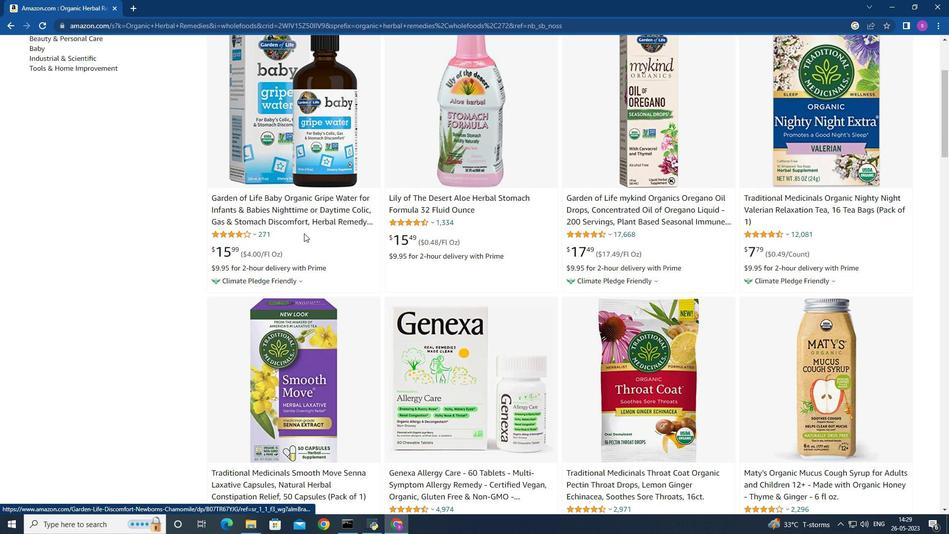 
Action: Mouse scrolled (304, 234) with delta (0, 0)
Screenshot: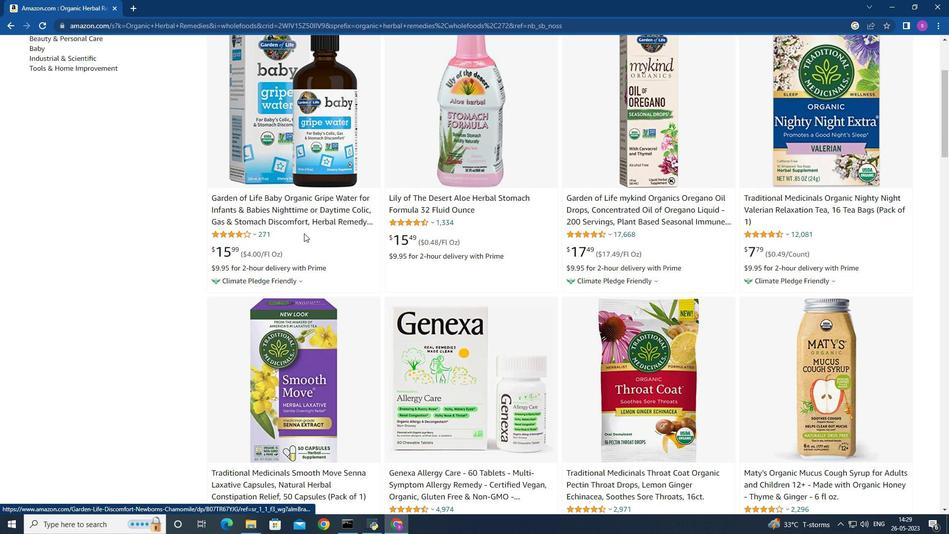 
Action: Mouse scrolled (304, 234) with delta (0, 0)
Screenshot: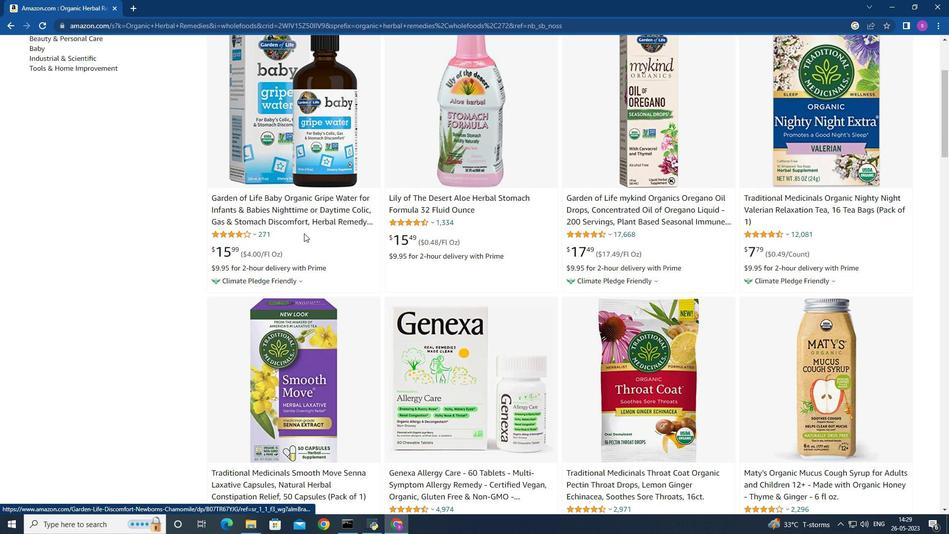 
Action: Mouse moved to (313, 250)
Screenshot: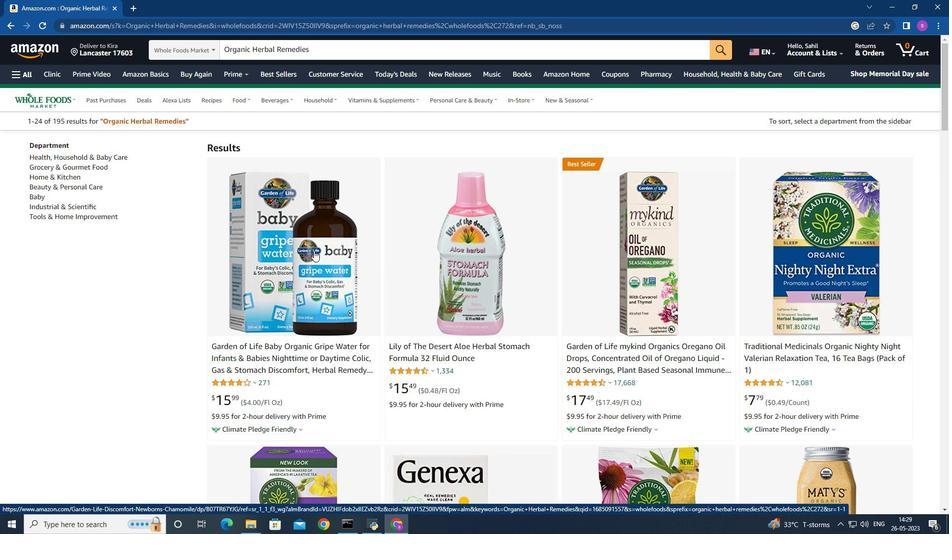 
Action: Mouse scrolled (313, 250) with delta (0, 0)
Screenshot: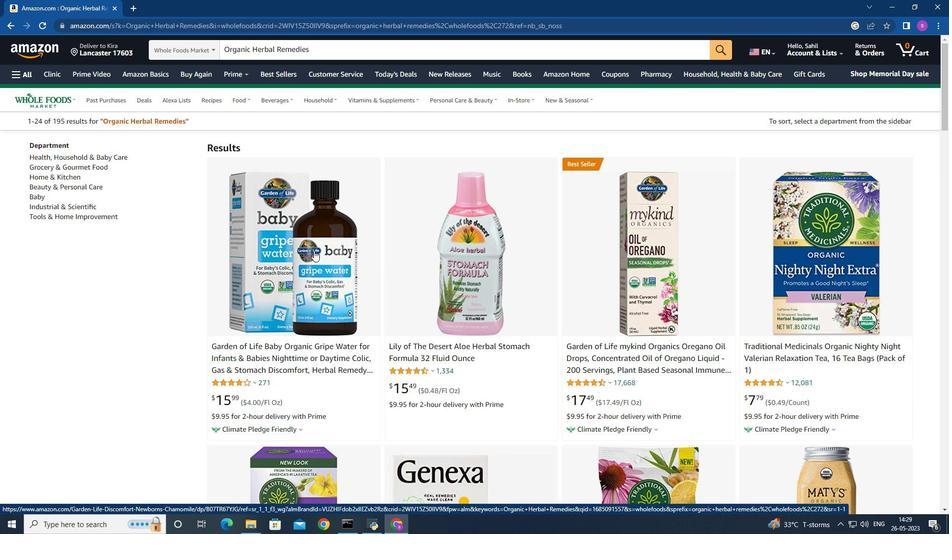 
Action: Mouse moved to (312, 248)
Screenshot: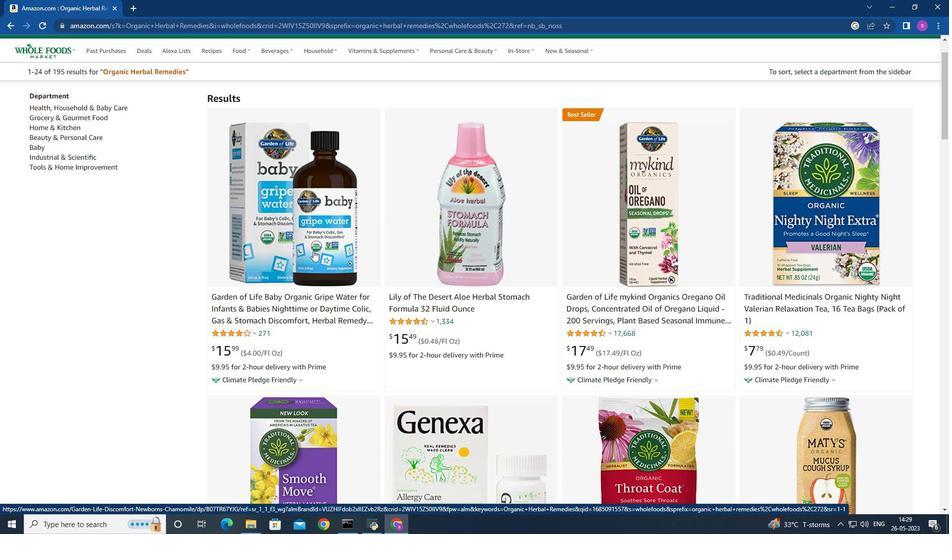 
Action: Mouse scrolled (312, 249) with delta (0, 0)
Screenshot: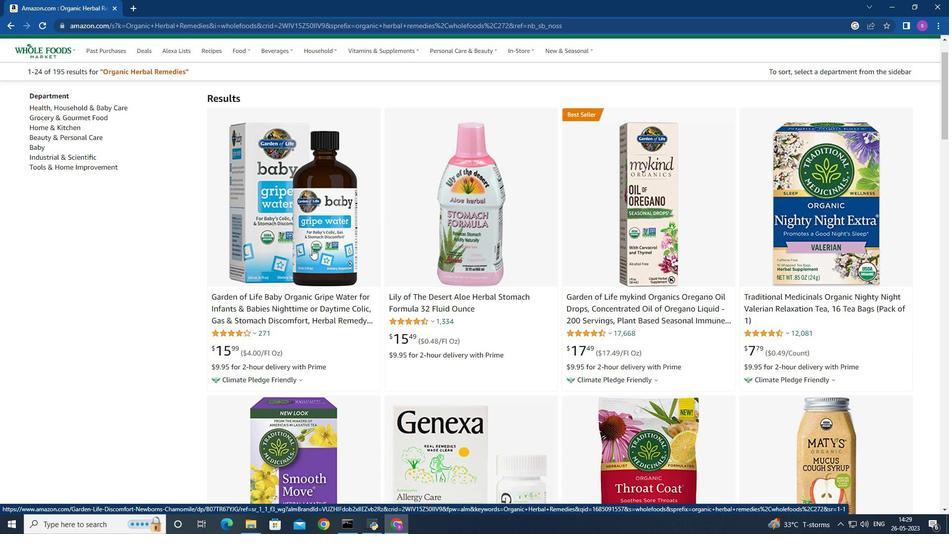 
Action: Mouse moved to (312, 285)
Screenshot: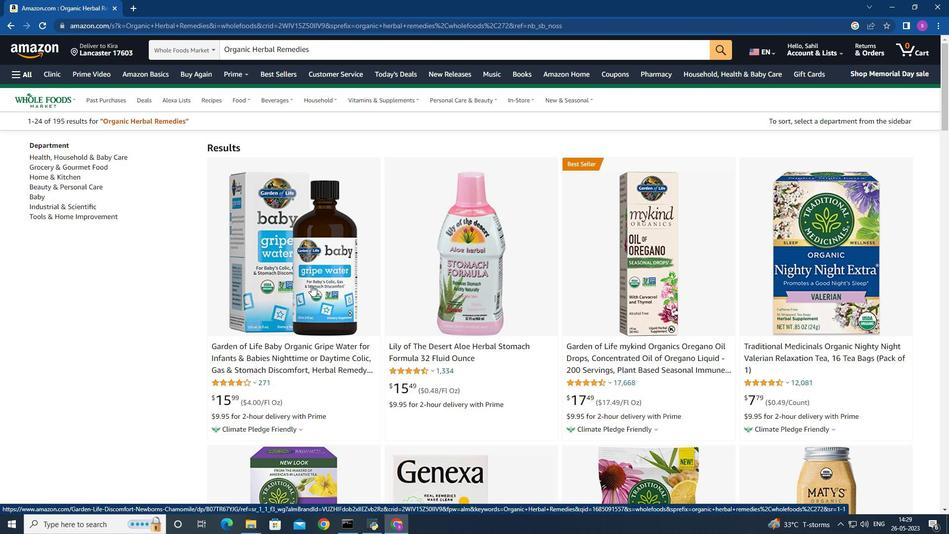
Action: Mouse pressed left at (312, 285)
Screenshot: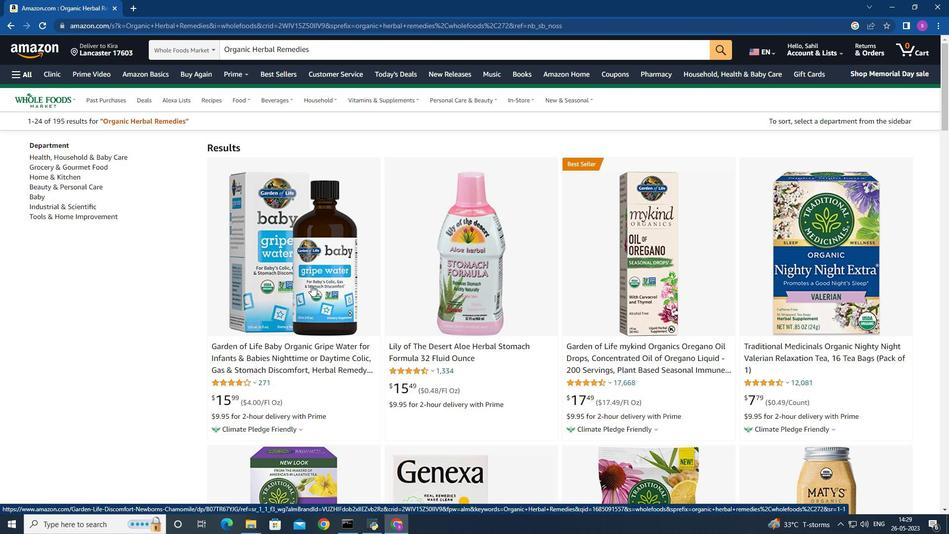 
Action: Mouse moved to (772, 270)
Screenshot: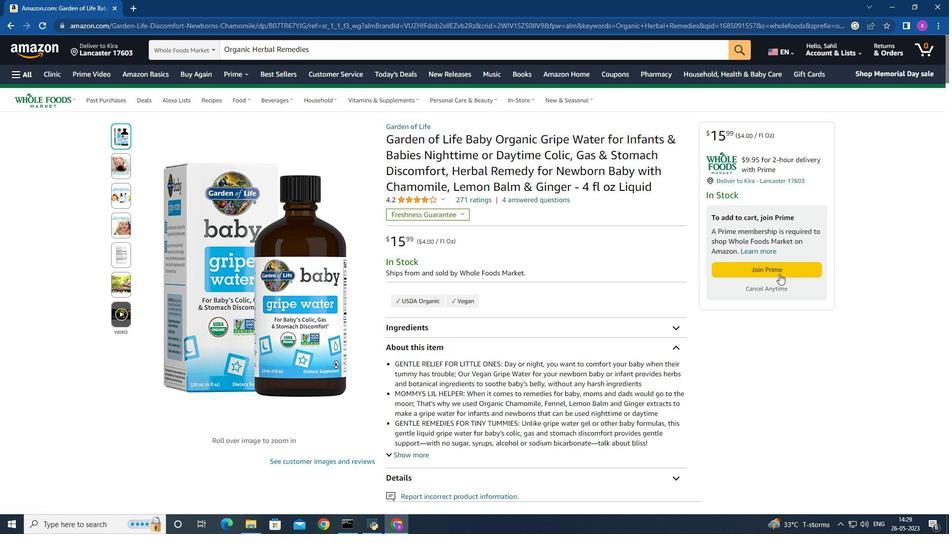 
Action: Mouse pressed left at (772, 270)
Screenshot: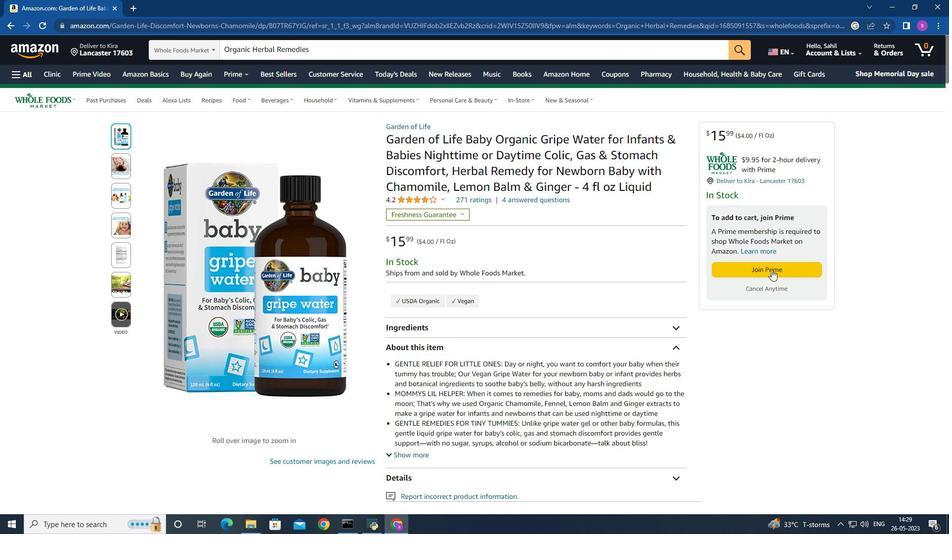 
Action: Mouse moved to (353, 332)
Screenshot: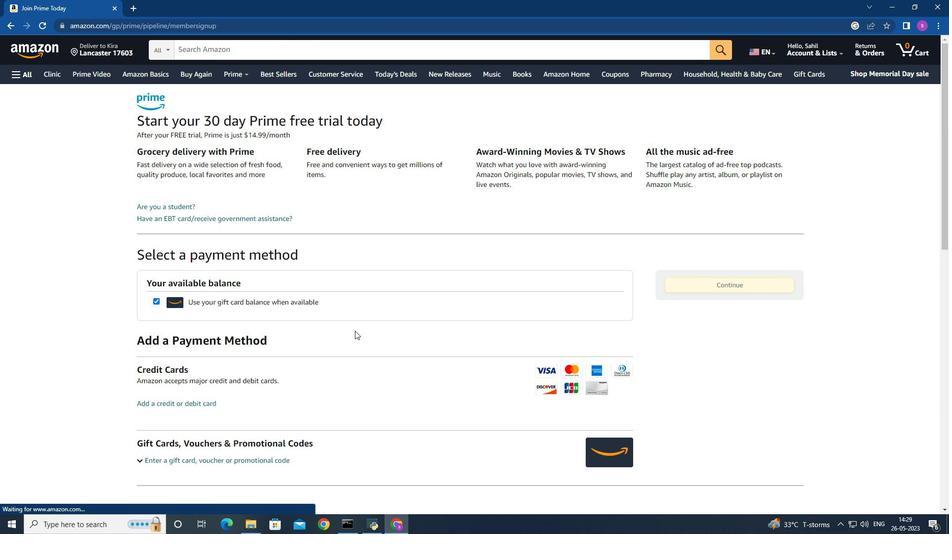 
Action: Mouse scrolled (353, 332) with delta (0, 0)
Screenshot: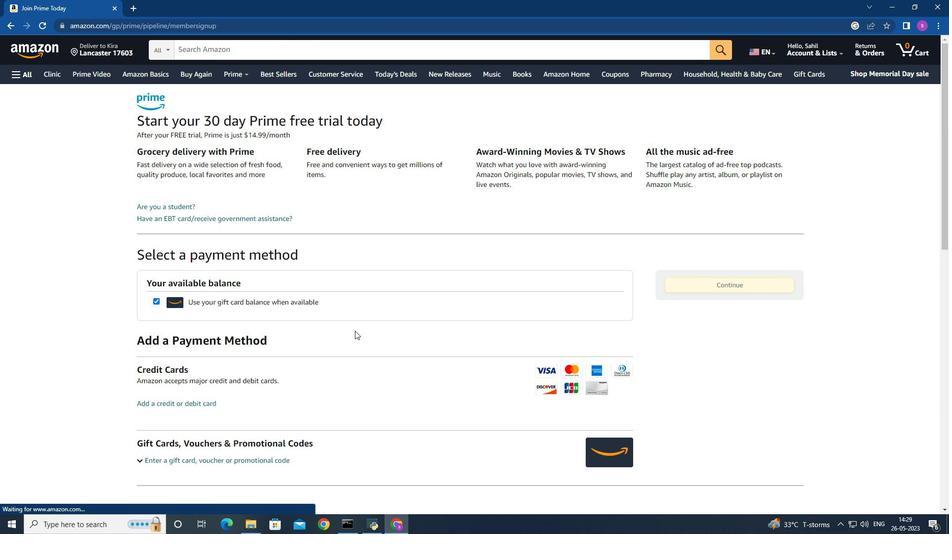 
Action: Mouse scrolled (353, 332) with delta (0, 0)
Screenshot: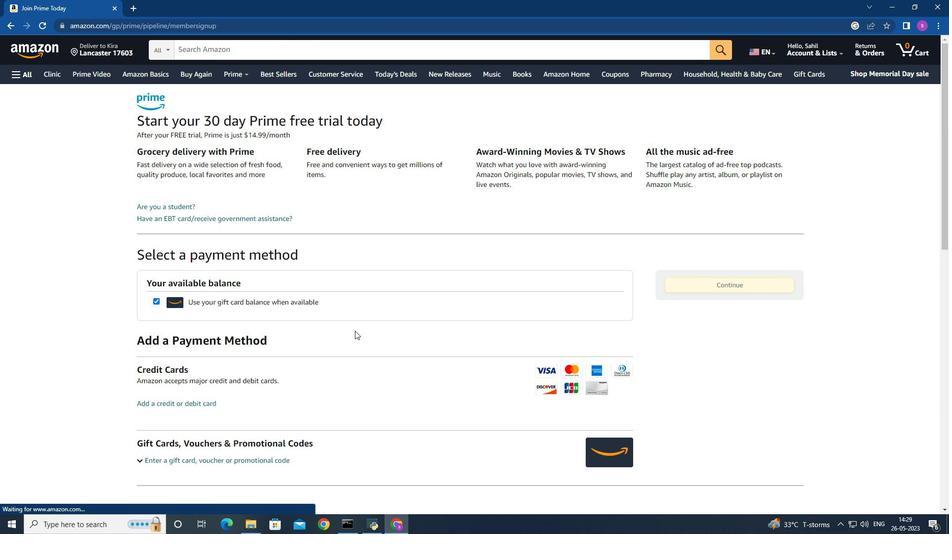 
Action: Mouse moved to (353, 331)
Screenshot: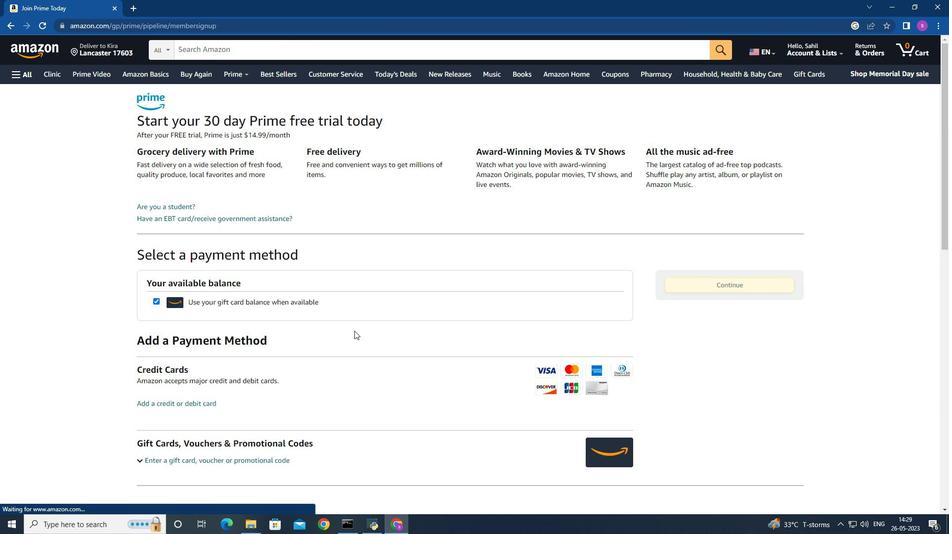 
Action: Mouse scrolled (353, 331) with delta (0, 0)
Screenshot: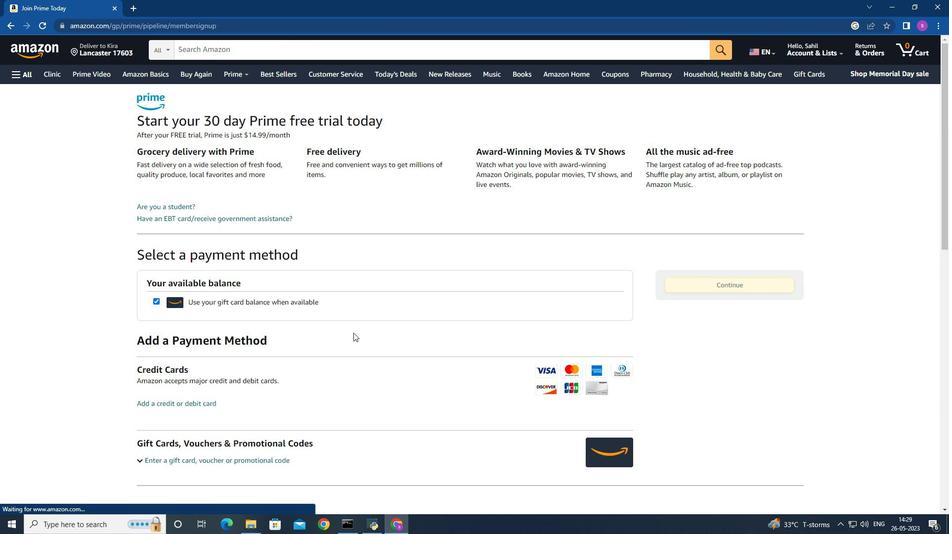 
Action: Mouse moved to (352, 331)
Screenshot: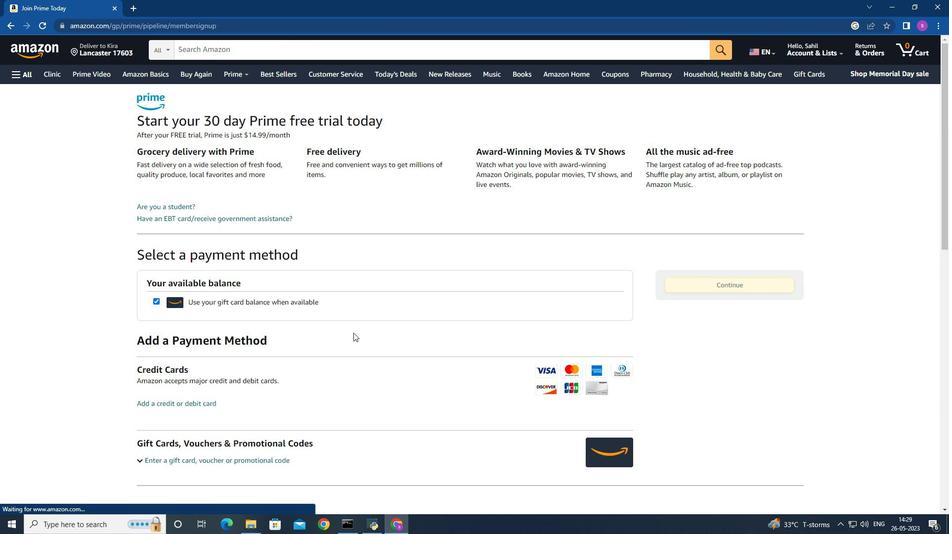 
Action: Mouse scrolled (353, 330) with delta (0, 0)
Screenshot: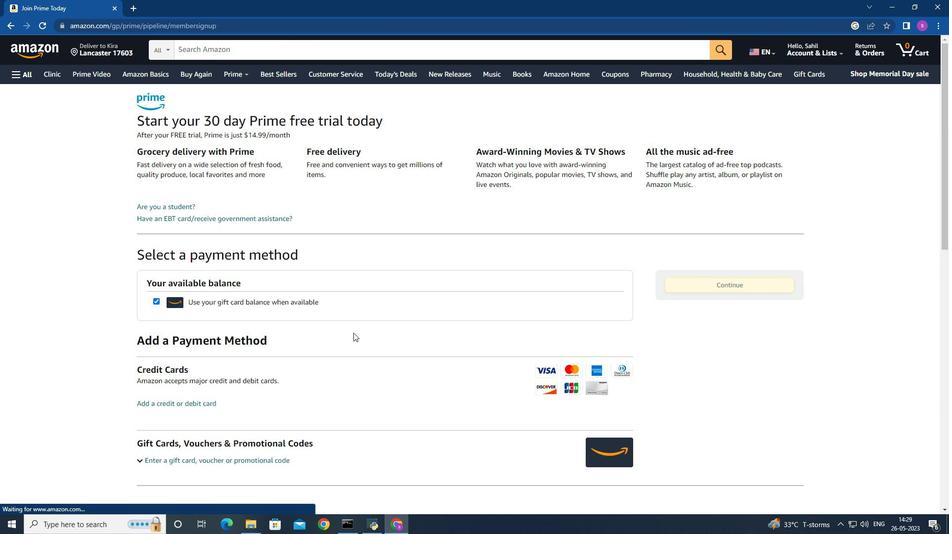
Action: Mouse moved to (179, 203)
Screenshot: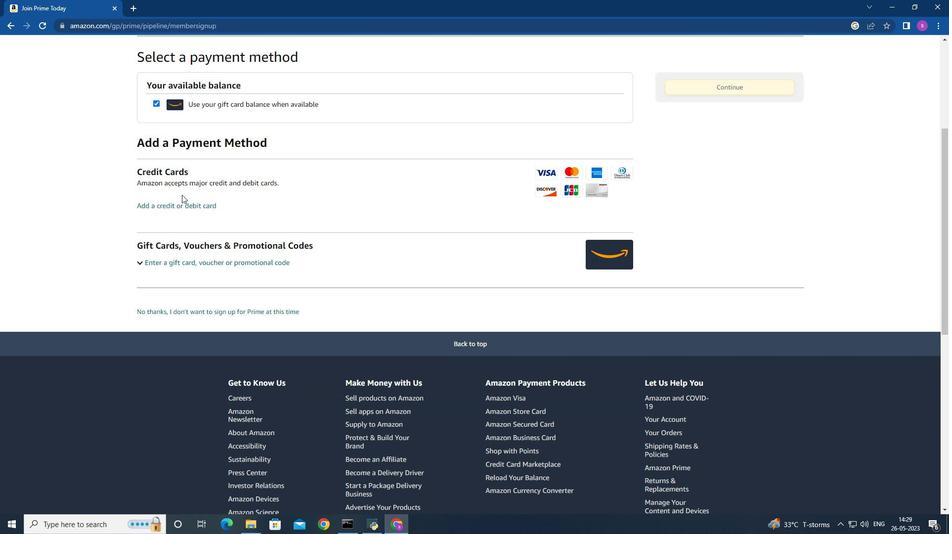 
Action: Mouse pressed left at (179, 203)
Screenshot: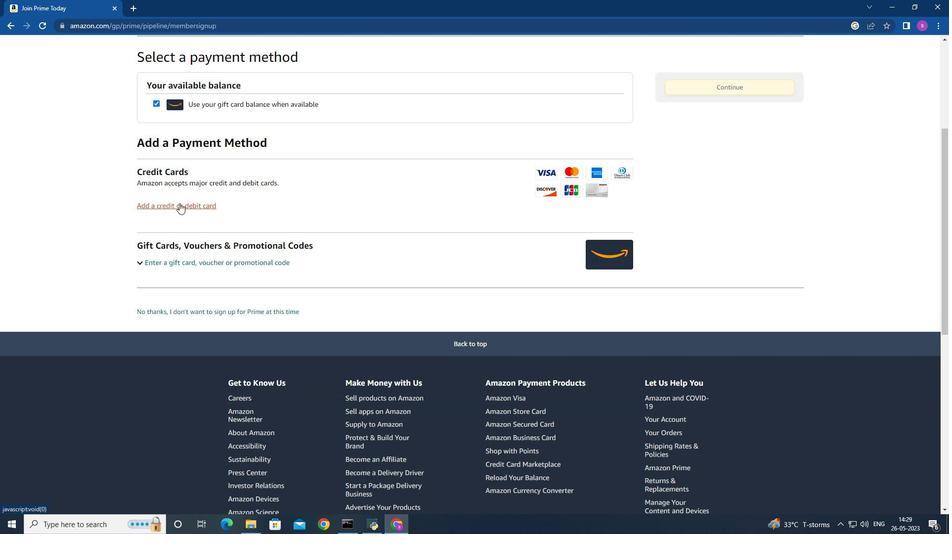 
Action: Mouse moved to (165, 252)
Screenshot: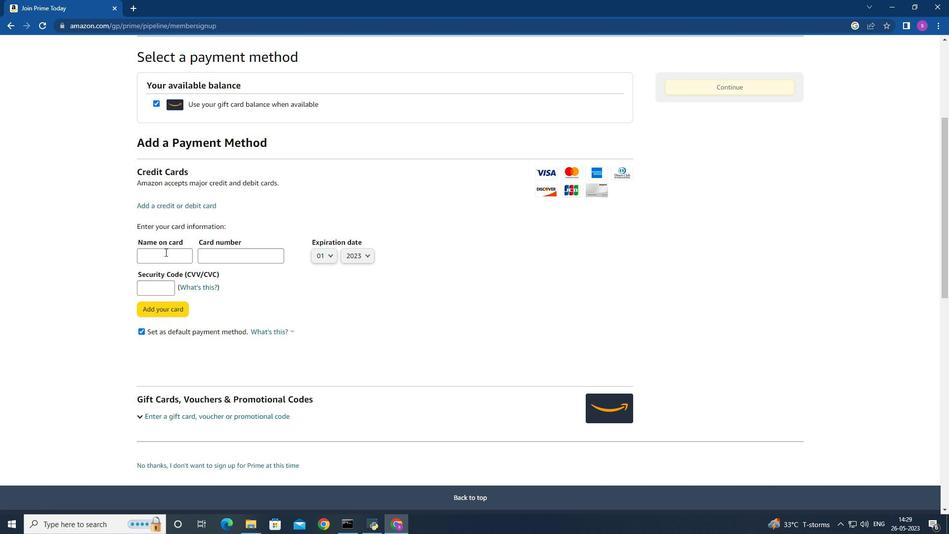 
Action: Mouse pressed left at (165, 252)
Screenshot: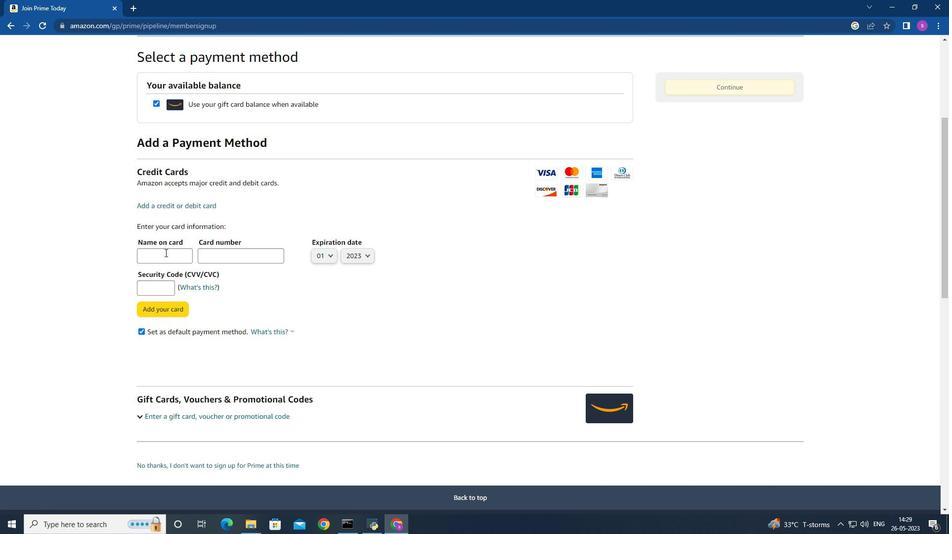 
Action: Mouse moved to (184, 281)
Screenshot: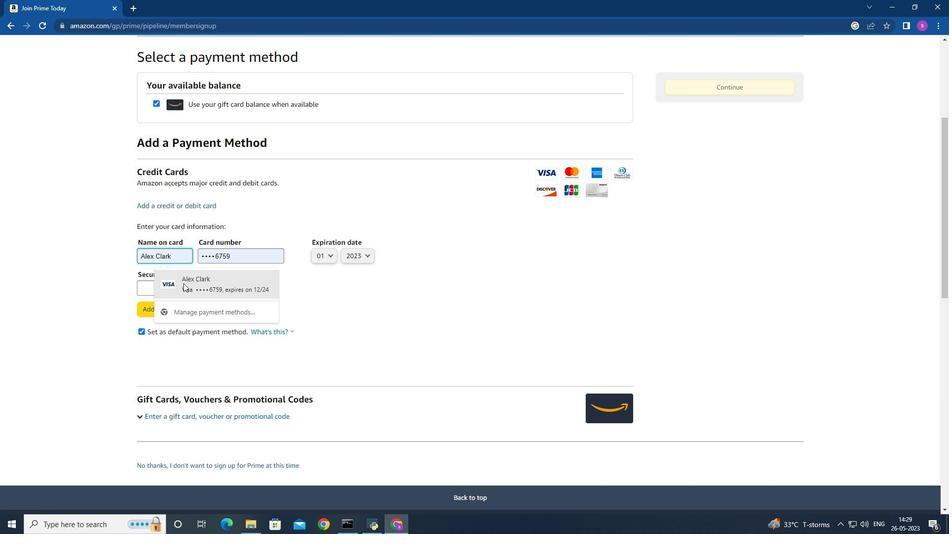 
Action: Mouse pressed left at (184, 281)
Screenshot: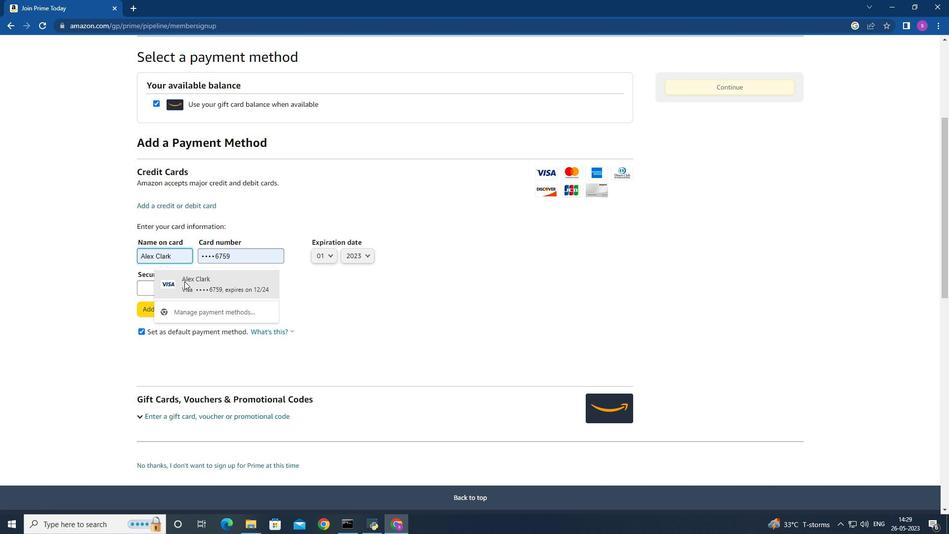 
Action: Mouse moved to (144, 288)
Screenshot: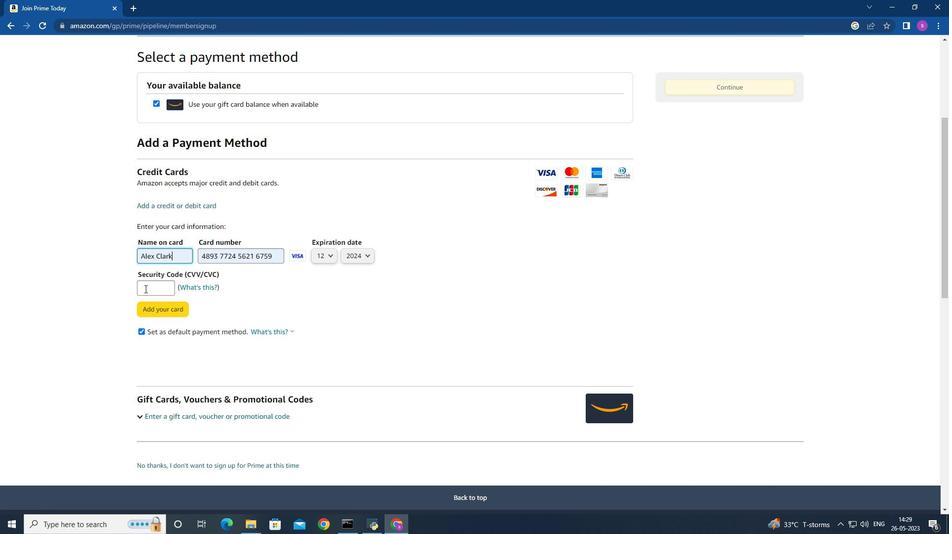 
Action: Mouse pressed left at (144, 288)
Screenshot: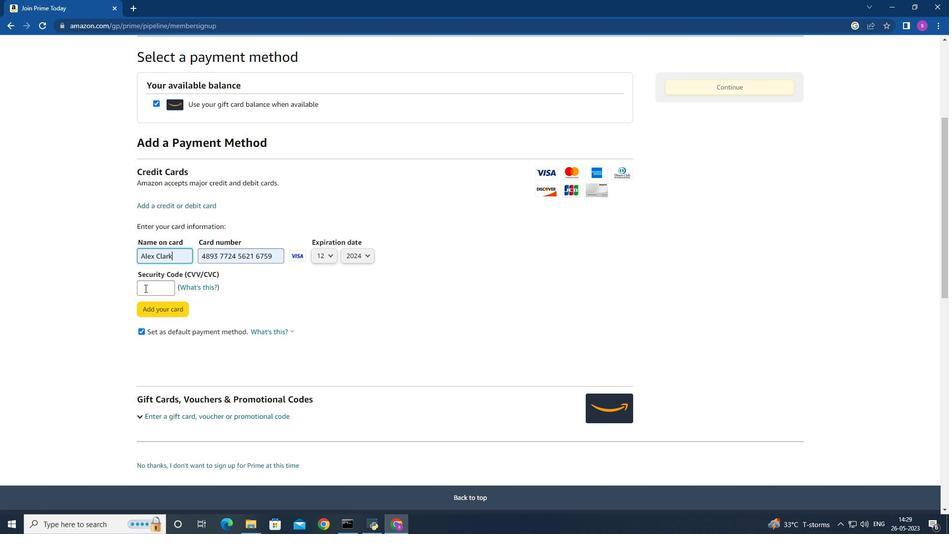 
Action: Mouse moved to (152, 286)
Screenshot: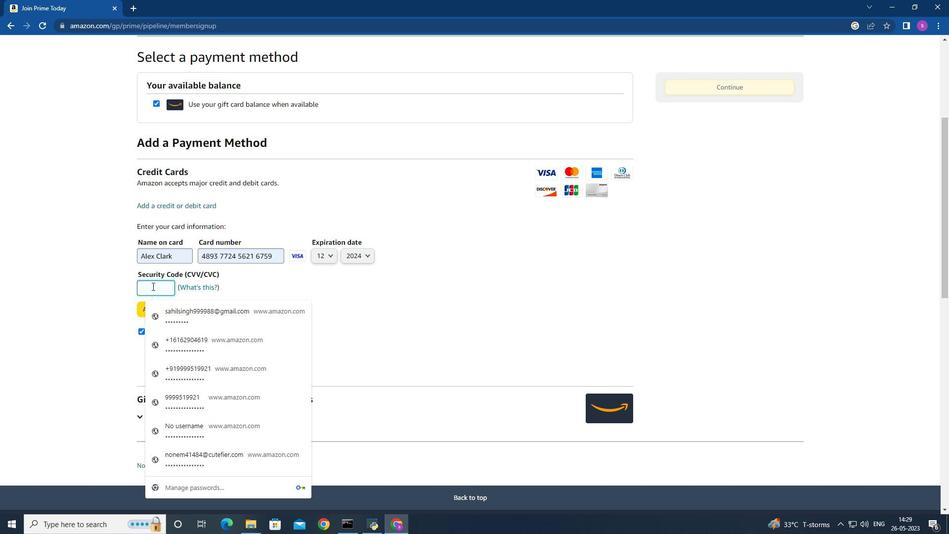 
Action: Key pressed 506
Screenshot: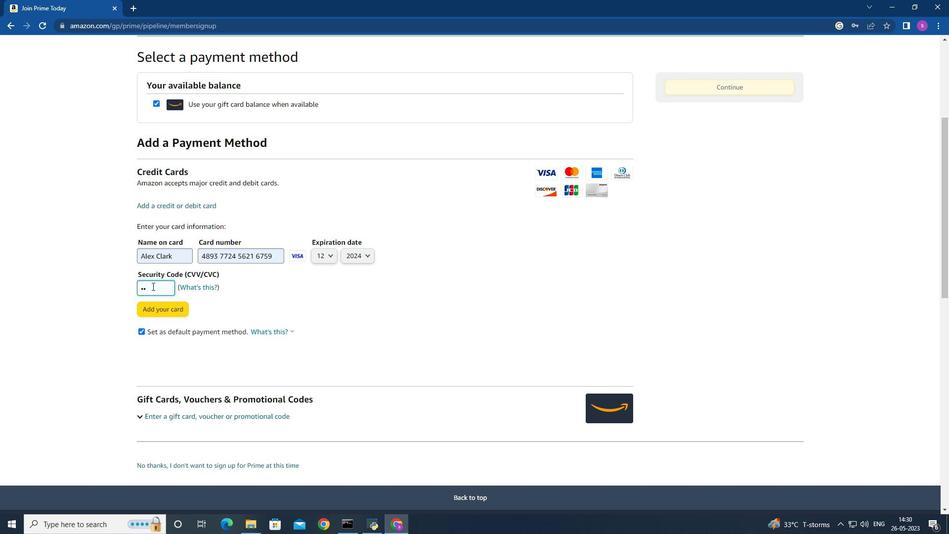 
Action: Mouse moved to (169, 304)
Screenshot: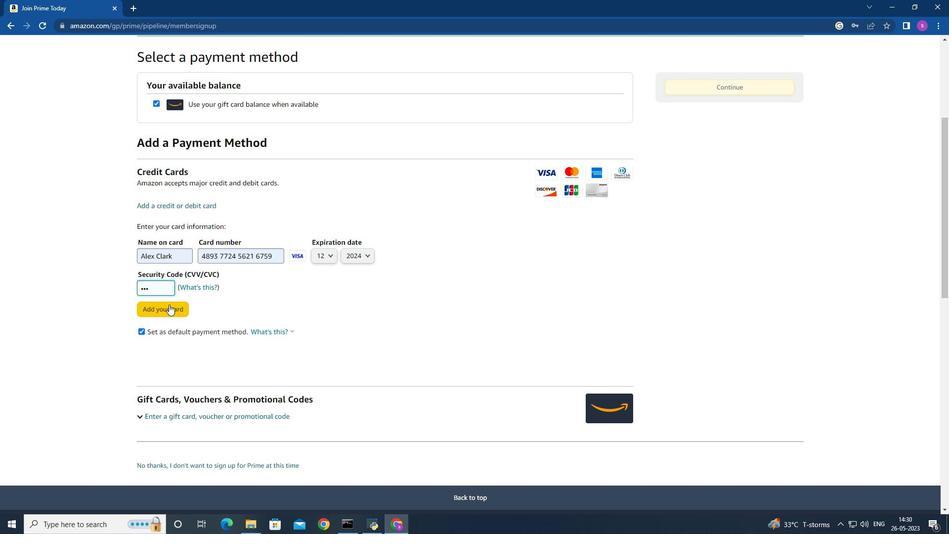 
